 Task: Look for space in Santo Domingo Oeste, Dominican Republic from 5th June, 2023 to 16th June, 2023 for 2 adults in price range Rs.14000 to Rs.18000. Place can be entire place with 1  bedroom having 1 bed and 1 bathroom. Property type can be house, flat, guest house, hotel. Amenities needed are: washing machine. Booking option can be shelf check-in. Required host language is English.
Action: Mouse moved to (578, 92)
Screenshot: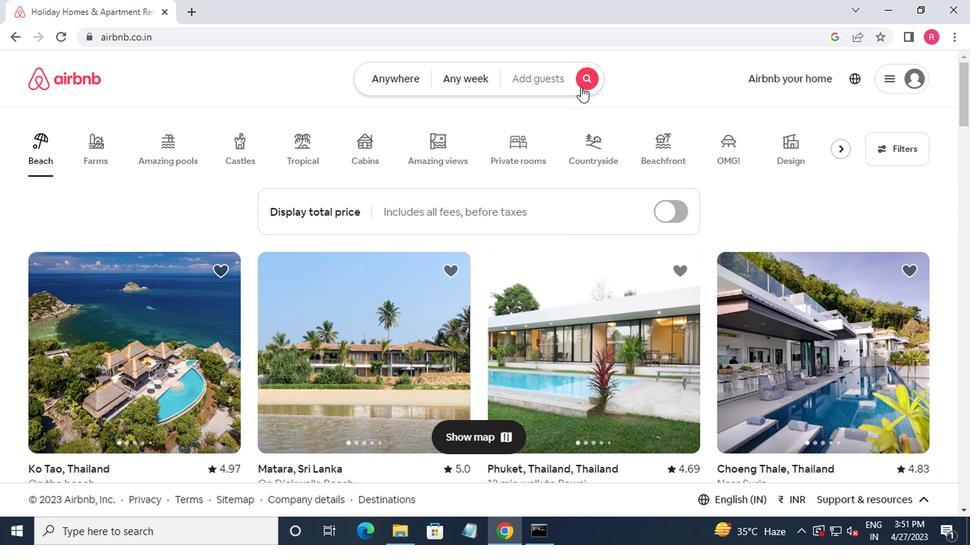 
Action: Mouse pressed left at (578, 92)
Screenshot: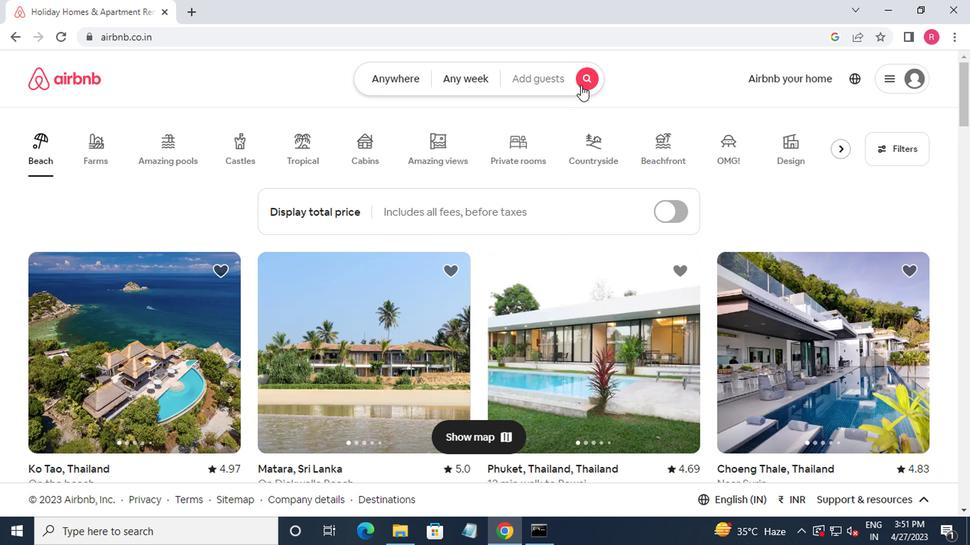 
Action: Mouse moved to (245, 151)
Screenshot: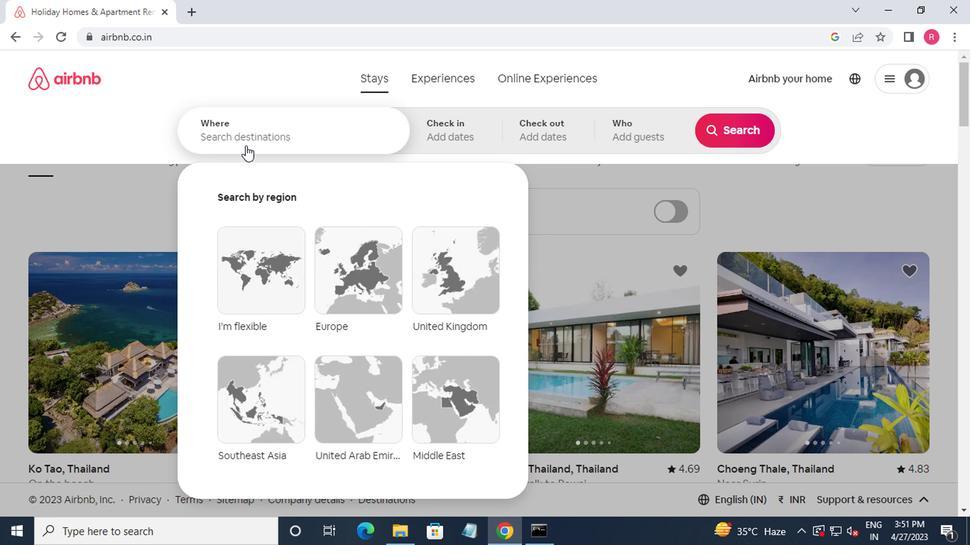 
Action: Mouse pressed left at (245, 151)
Screenshot: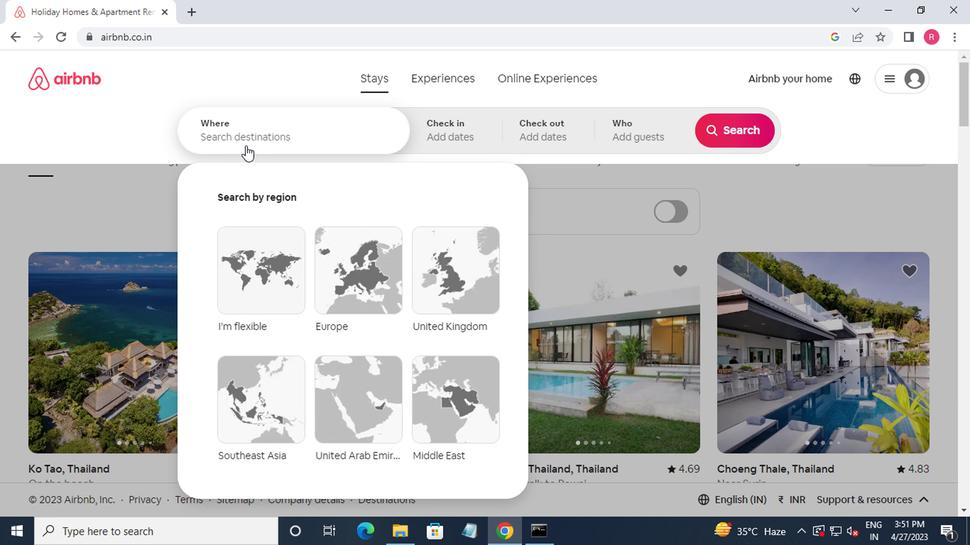 
Action: Mouse moved to (219, 197)
Screenshot: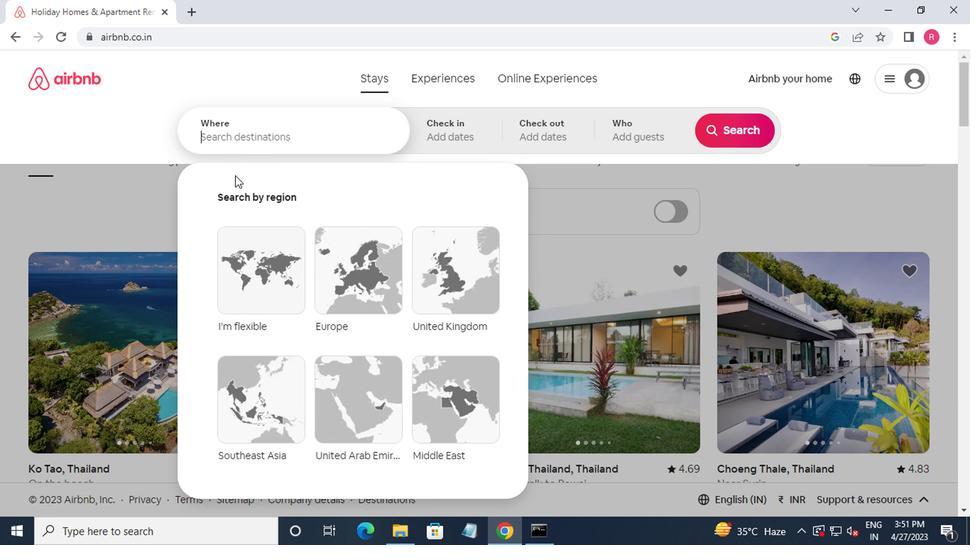 
Action: Key pressed domingo<Key.space>oeste,dominican<Key.space>e<Key.backspace>republic<Key.down><Key.up><Key.enter>
Screenshot: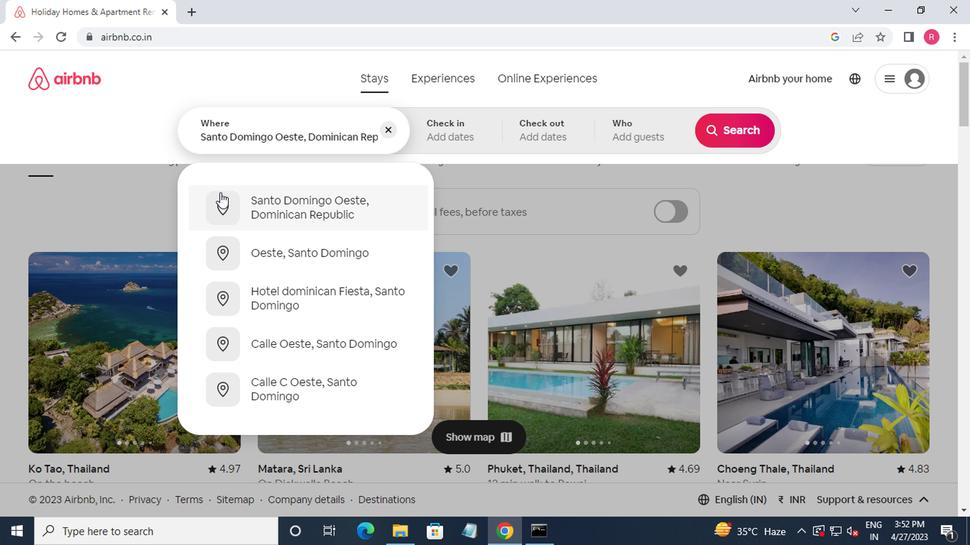 
Action: Mouse moved to (719, 250)
Screenshot: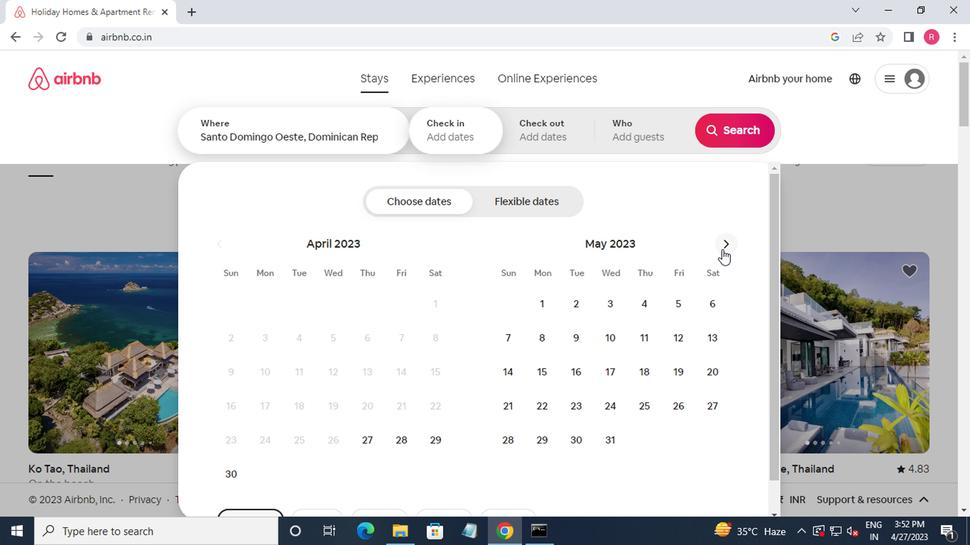 
Action: Mouse pressed left at (719, 250)
Screenshot: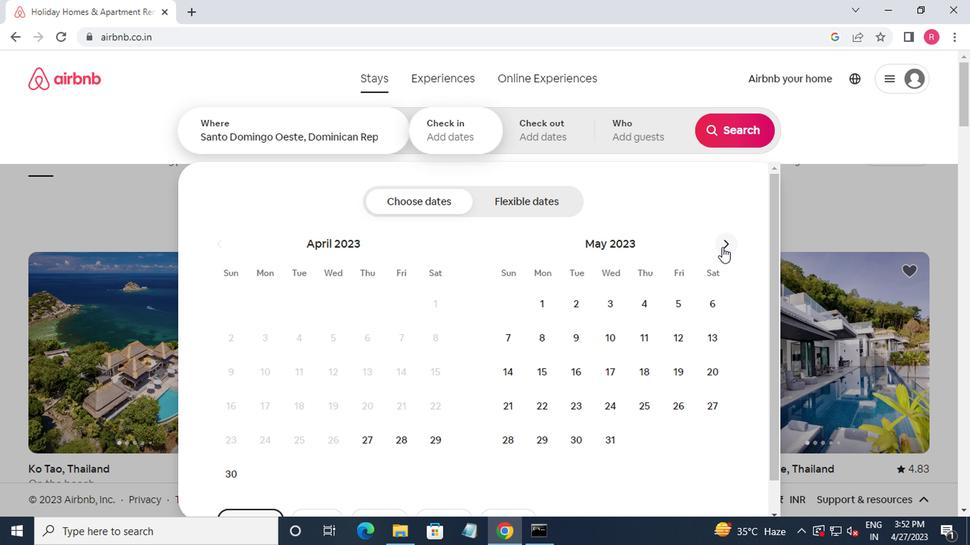
Action: Mouse moved to (536, 343)
Screenshot: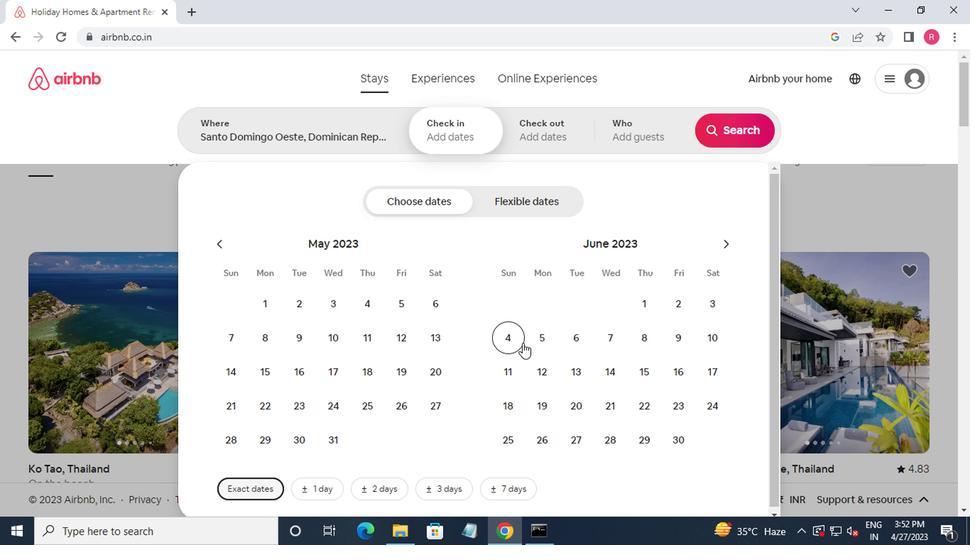 
Action: Mouse pressed left at (536, 343)
Screenshot: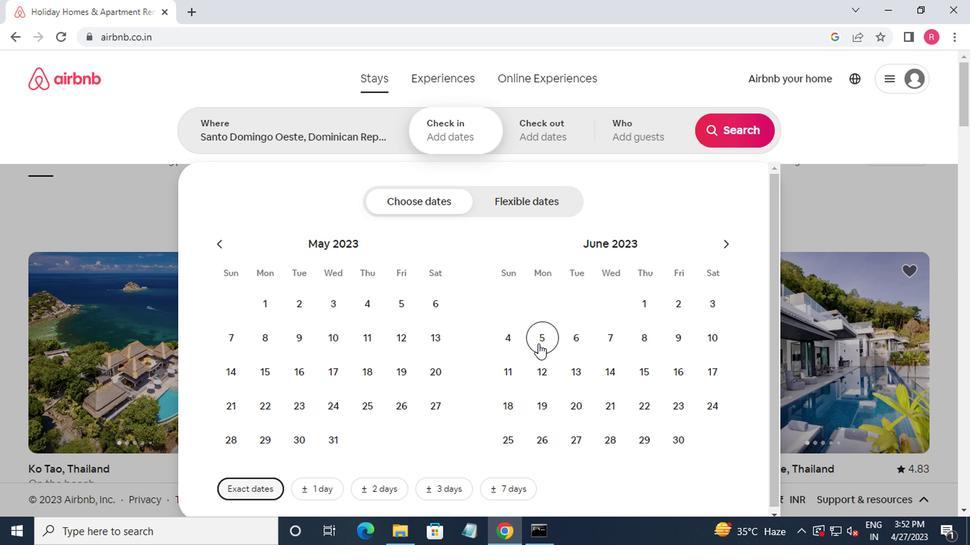 
Action: Mouse moved to (687, 377)
Screenshot: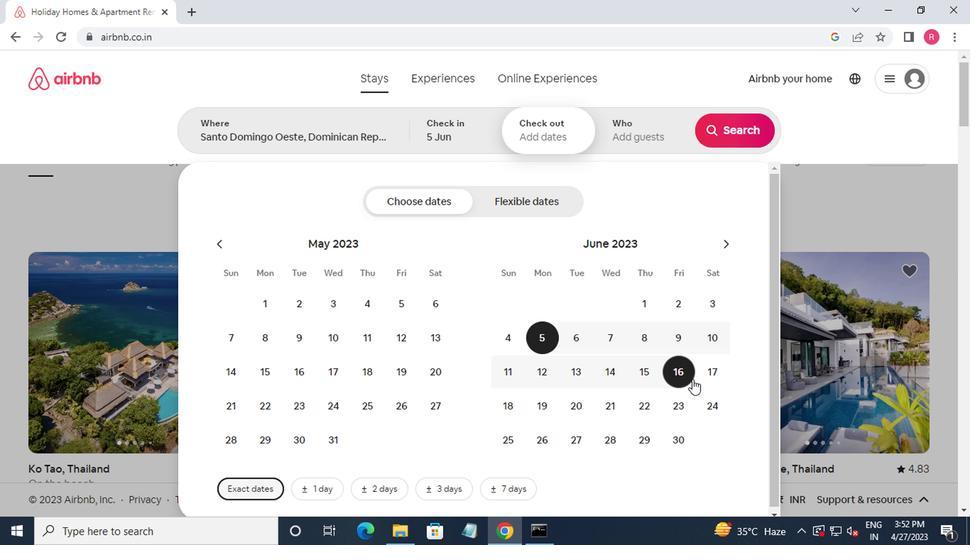 
Action: Mouse pressed left at (687, 377)
Screenshot: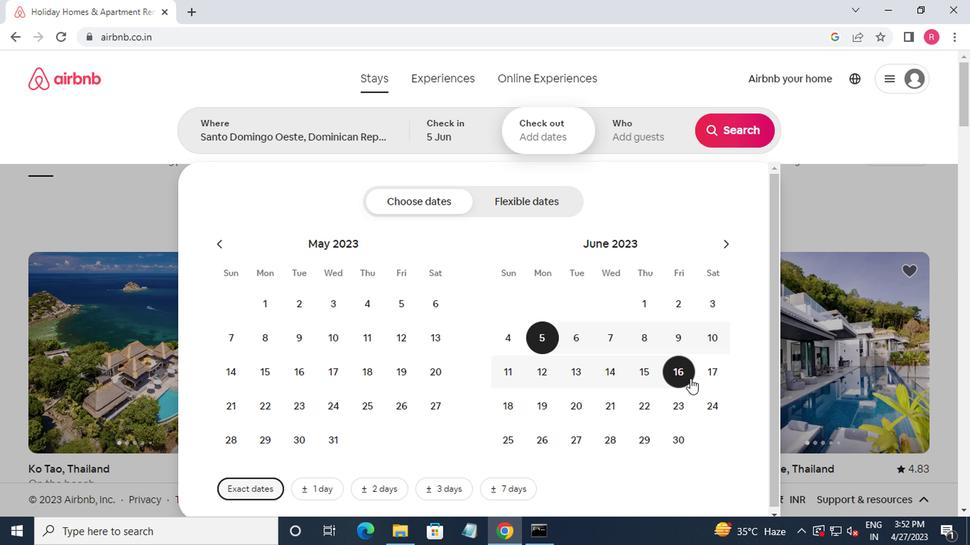 
Action: Mouse moved to (620, 134)
Screenshot: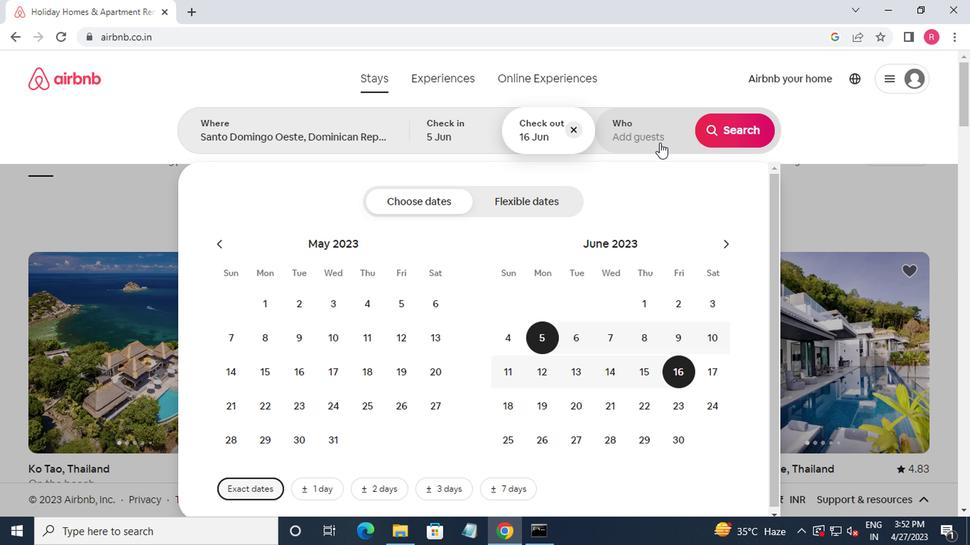 
Action: Mouse pressed left at (620, 134)
Screenshot: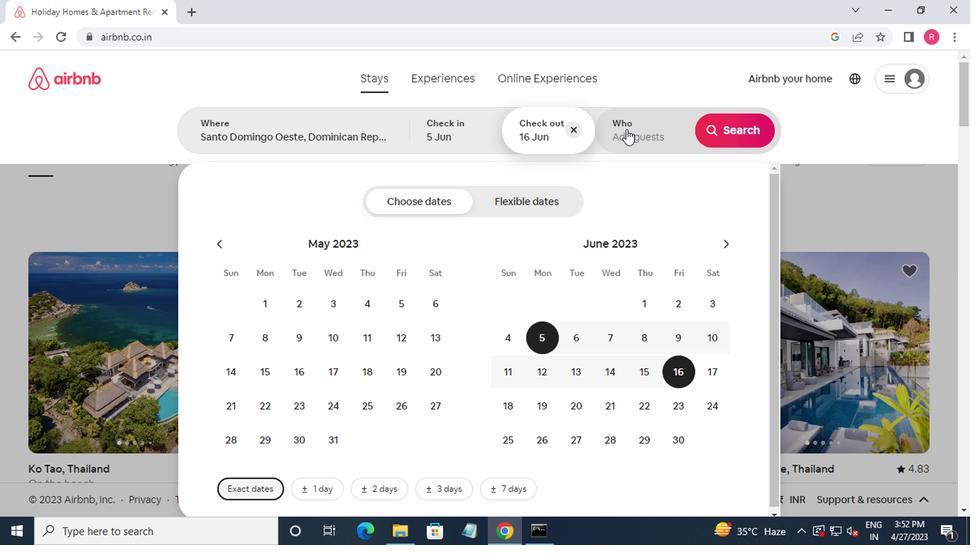 
Action: Mouse moved to (734, 207)
Screenshot: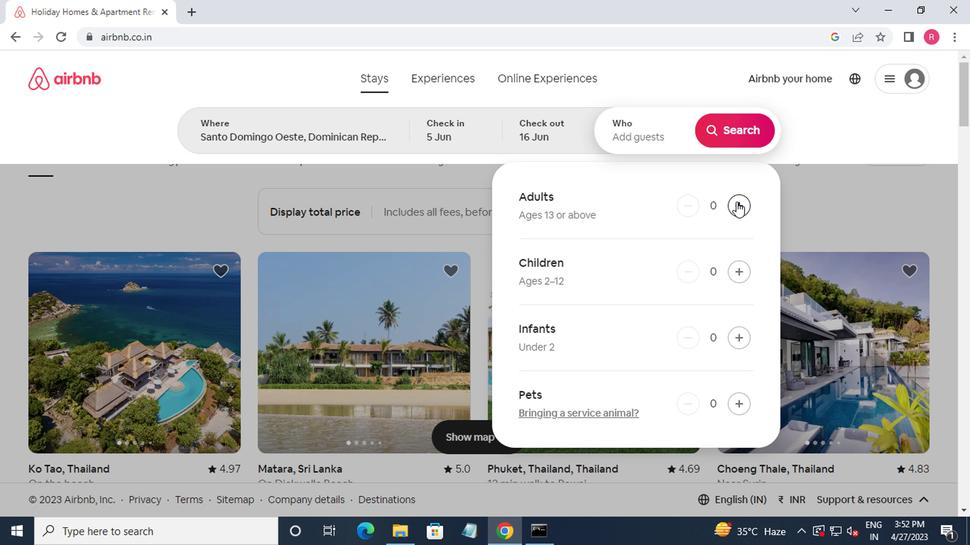 
Action: Mouse pressed left at (734, 207)
Screenshot: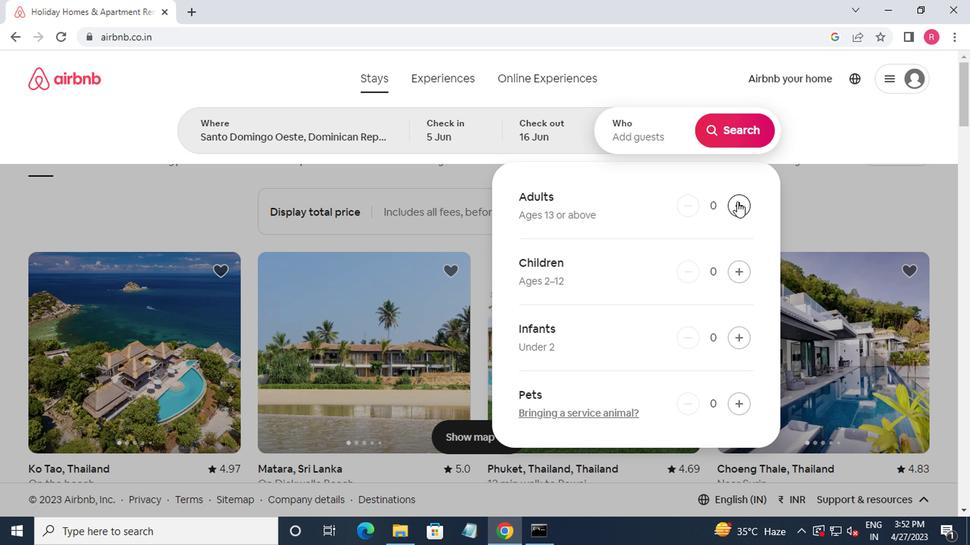 
Action: Mouse moved to (733, 214)
Screenshot: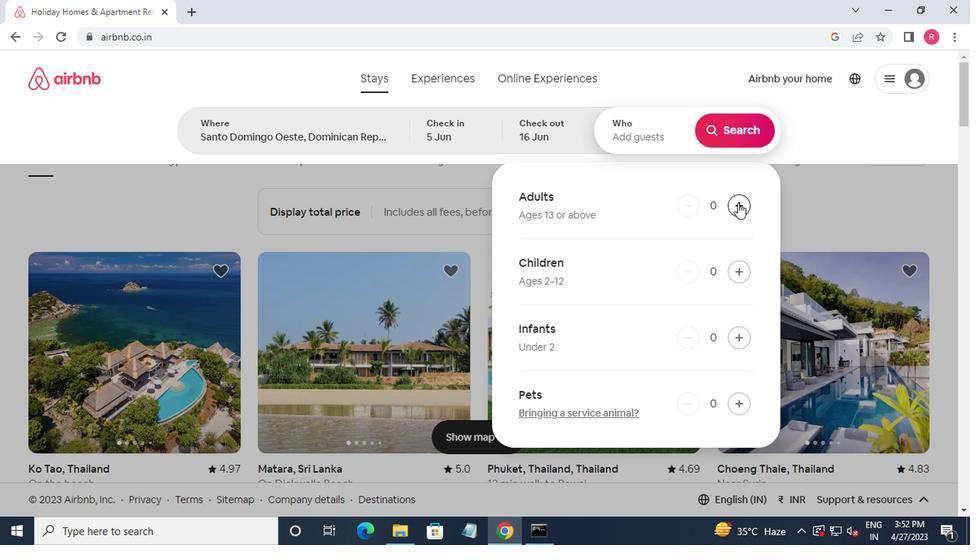 
Action: Mouse pressed left at (733, 214)
Screenshot: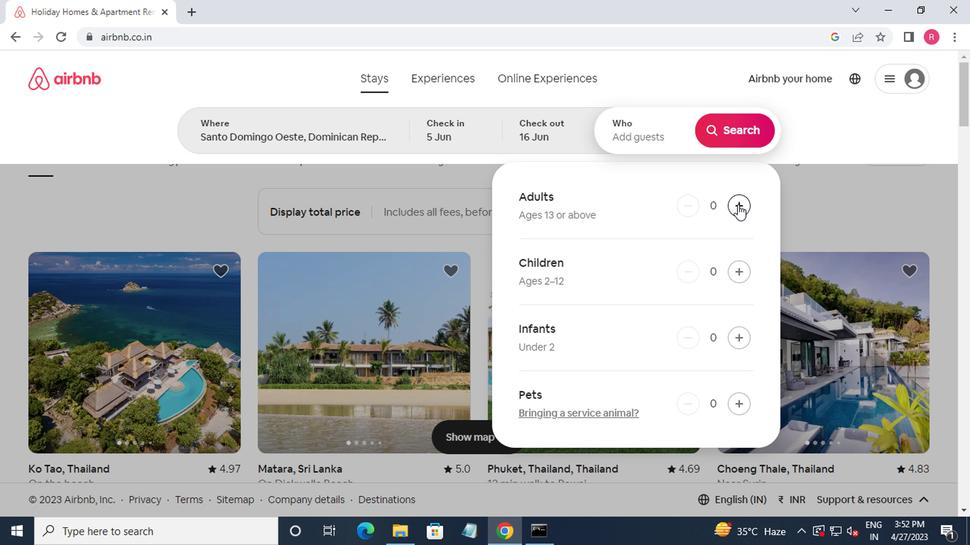 
Action: Mouse moved to (727, 138)
Screenshot: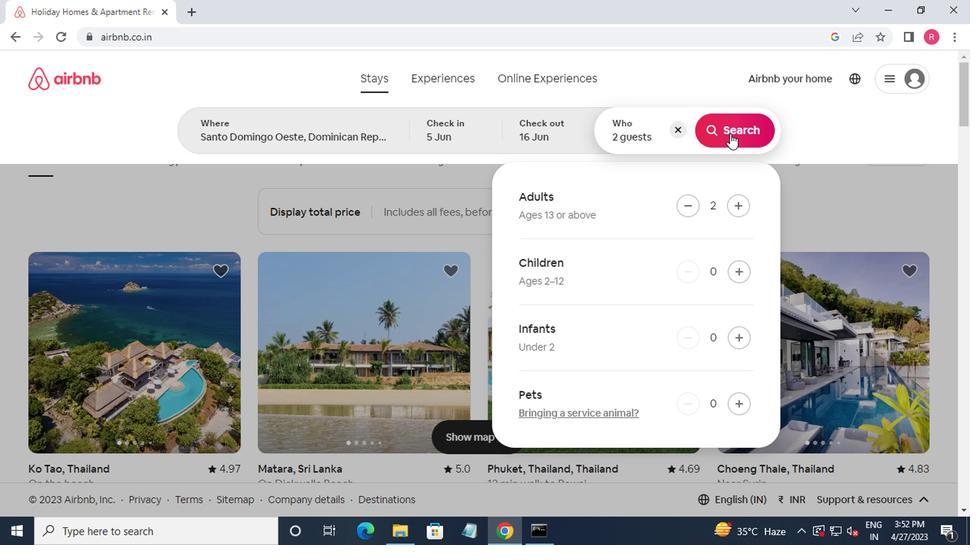 
Action: Mouse pressed left at (727, 138)
Screenshot: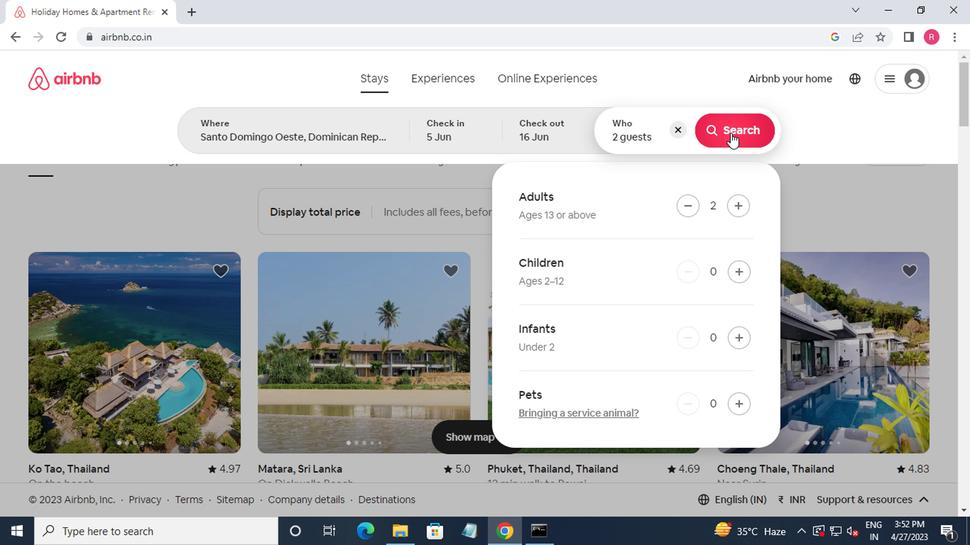
Action: Mouse moved to (900, 144)
Screenshot: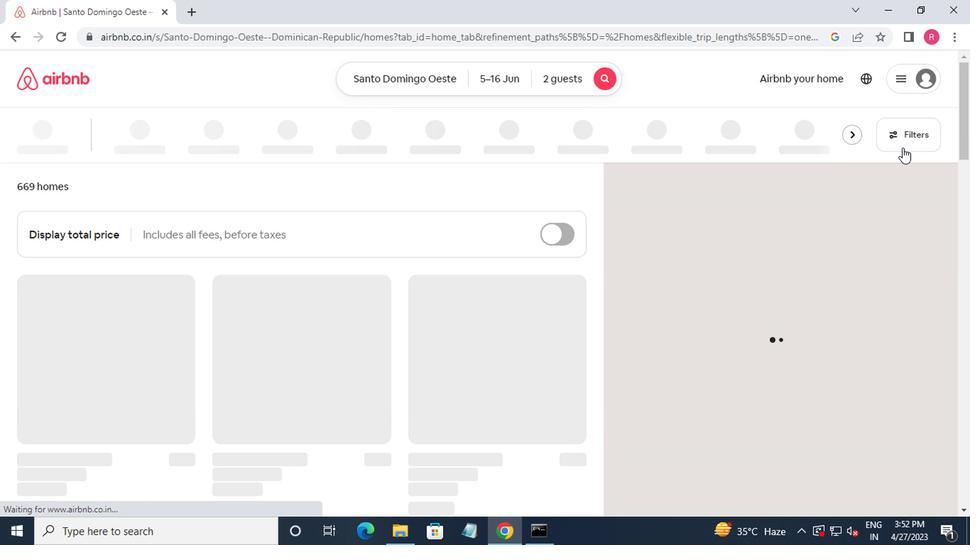 
Action: Mouse pressed left at (900, 144)
Screenshot: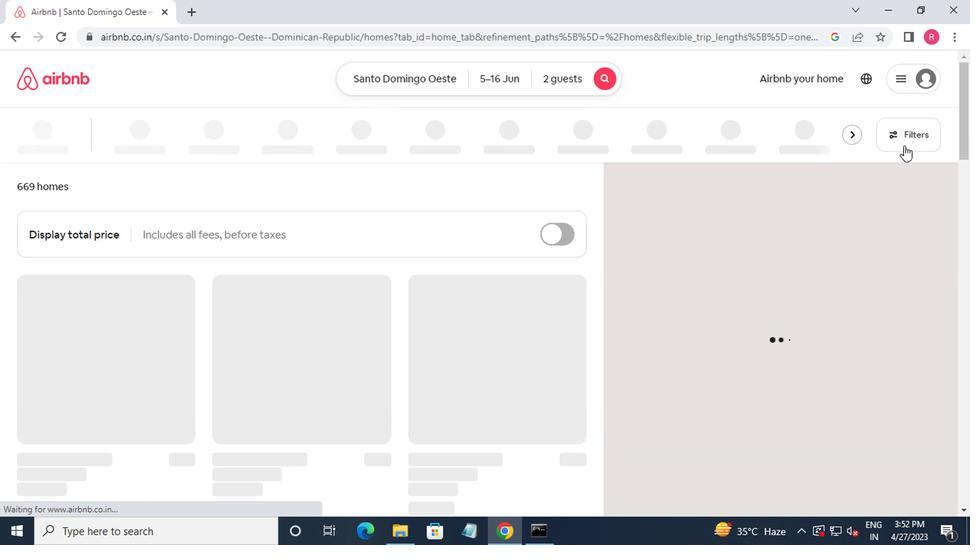 
Action: Mouse moved to (336, 324)
Screenshot: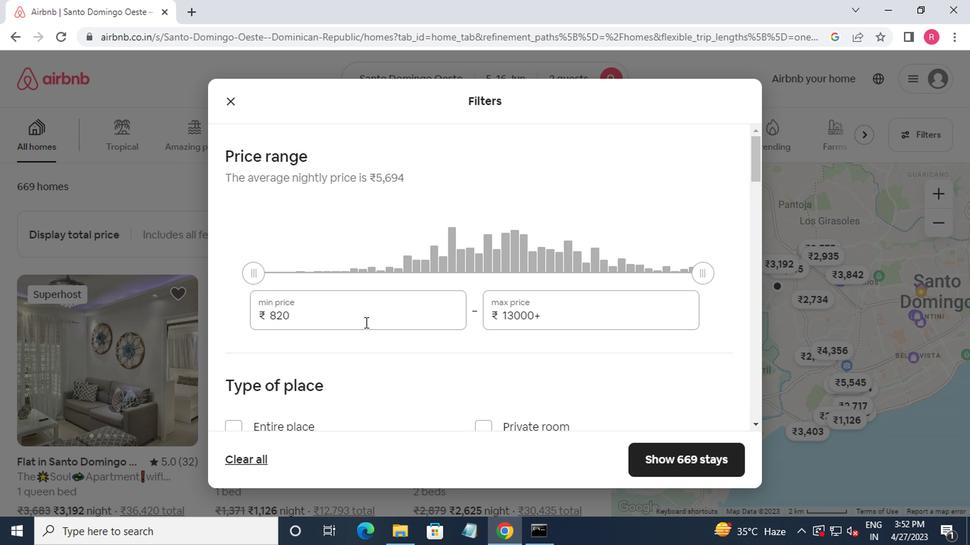 
Action: Mouse pressed left at (336, 324)
Screenshot: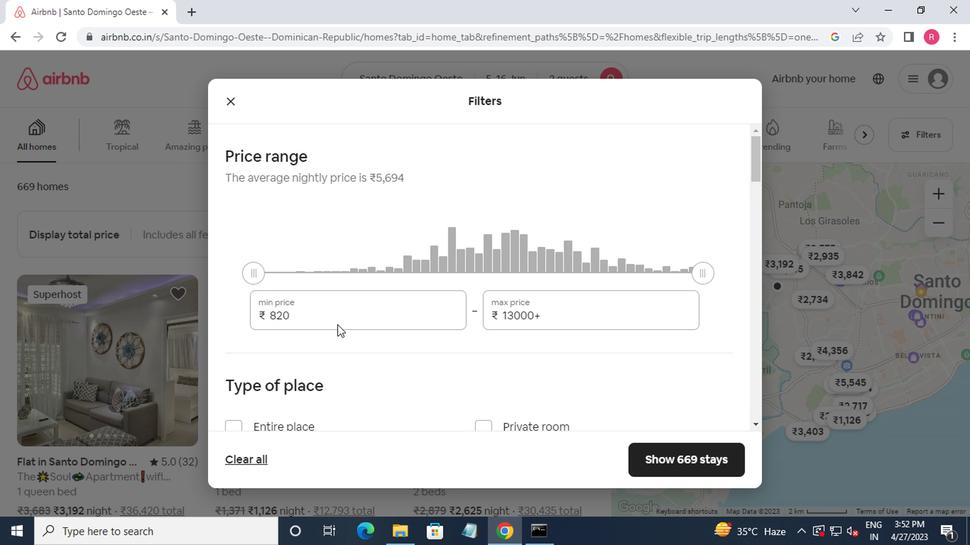 
Action: Key pressed <Key.backspace><Key.backspace><Key.backspace><Key.backspace>14000<Key.tab>18000
Screenshot: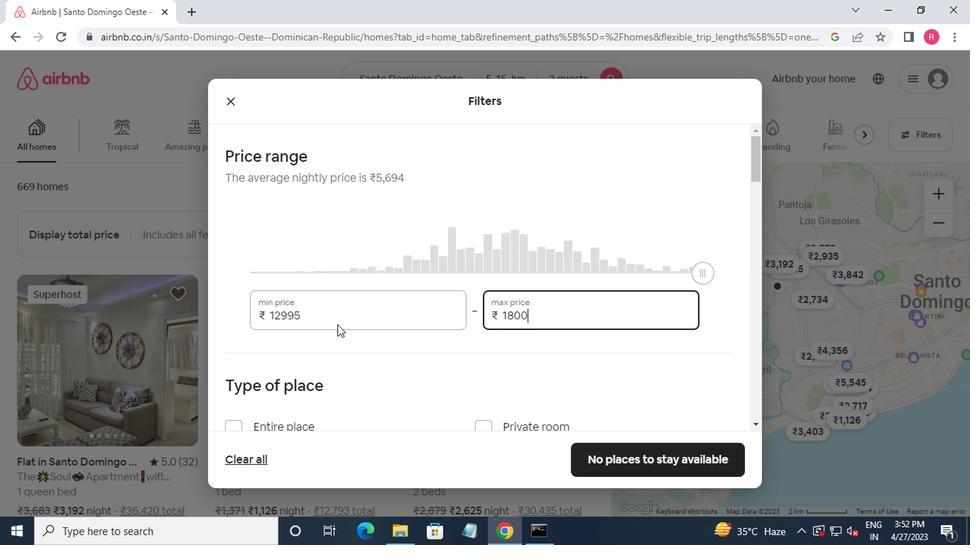 
Action: Mouse moved to (296, 343)
Screenshot: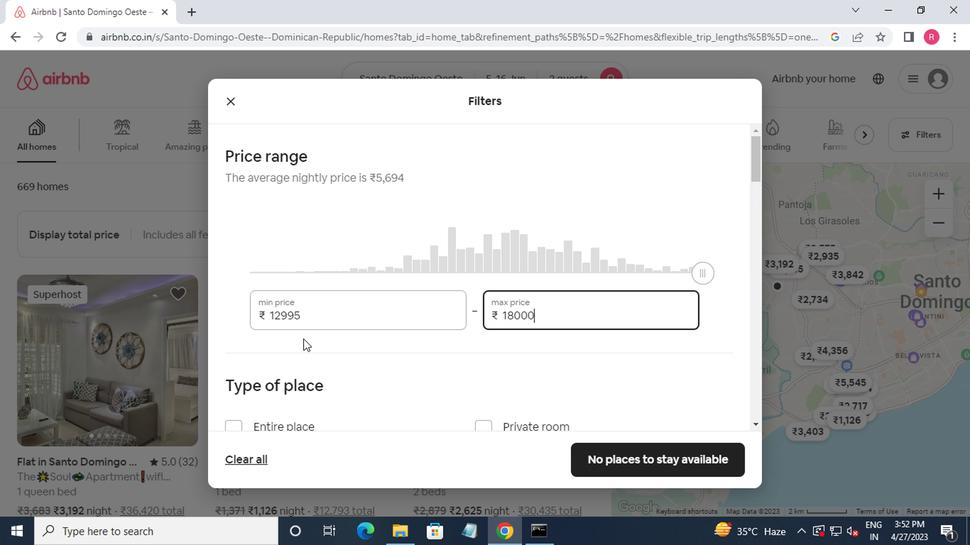 
Action: Mouse scrolled (296, 342) with delta (0, -1)
Screenshot: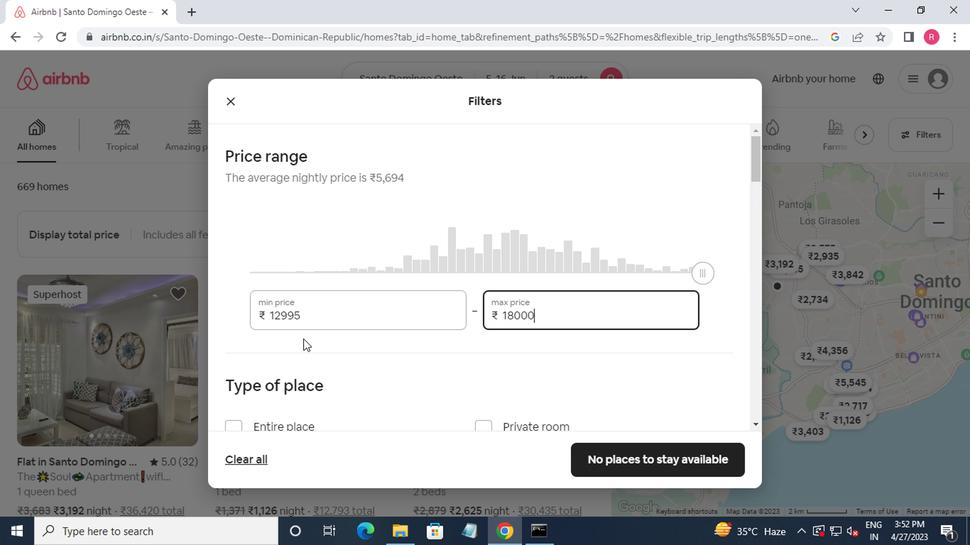 
Action: Mouse moved to (291, 360)
Screenshot: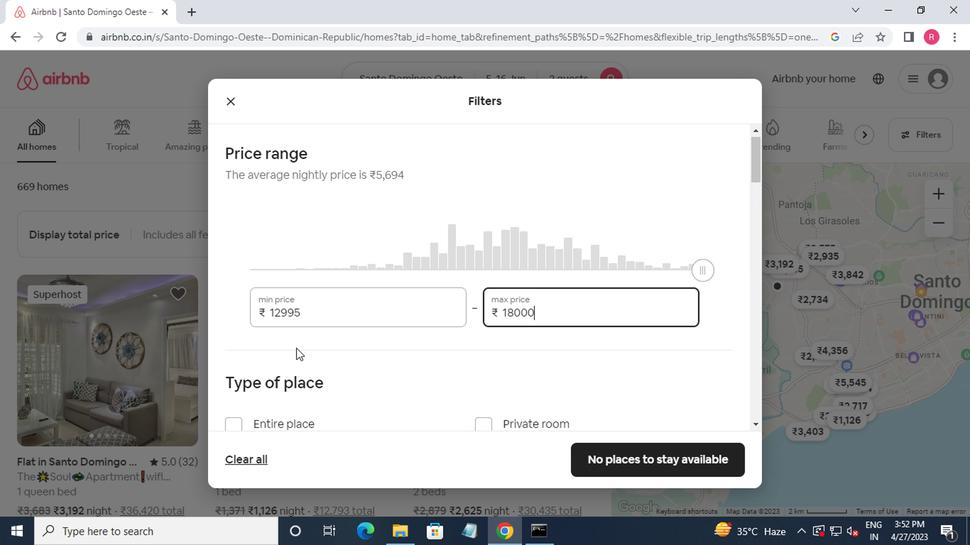 
Action: Mouse scrolled (291, 359) with delta (0, -1)
Screenshot: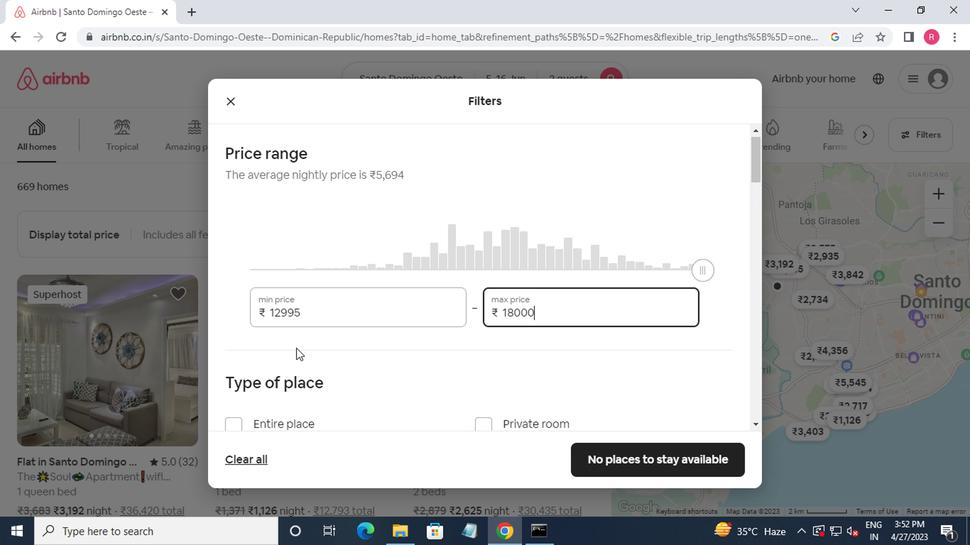 
Action: Mouse moved to (238, 285)
Screenshot: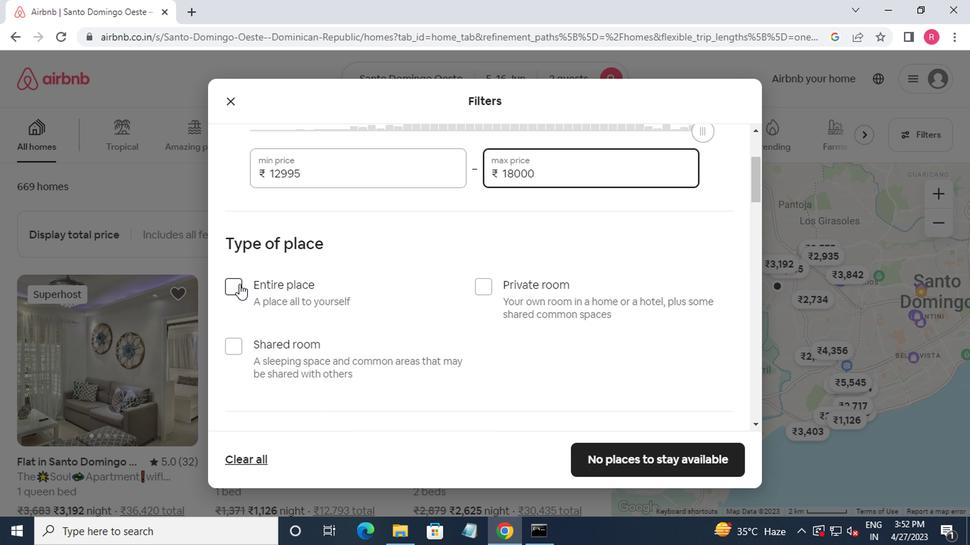 
Action: Mouse pressed left at (238, 285)
Screenshot: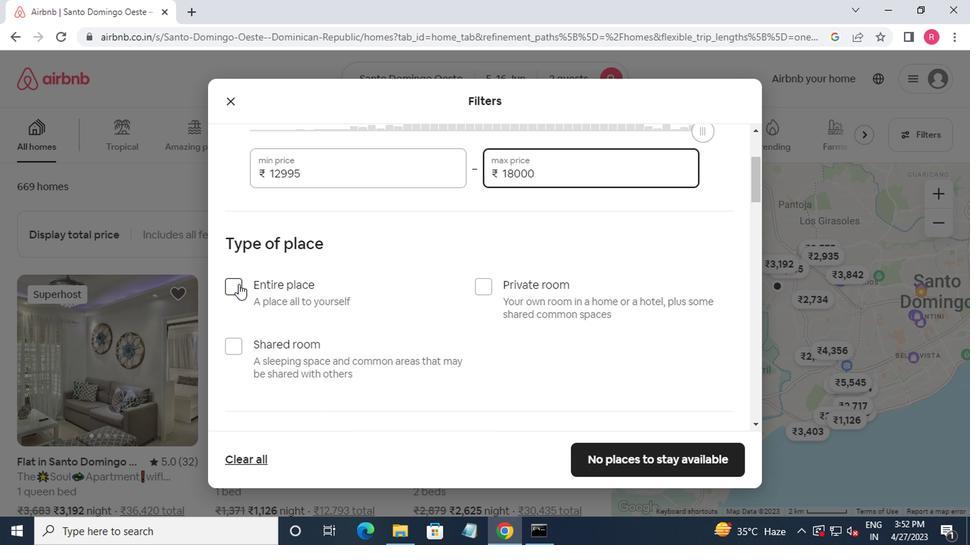
Action: Mouse moved to (272, 318)
Screenshot: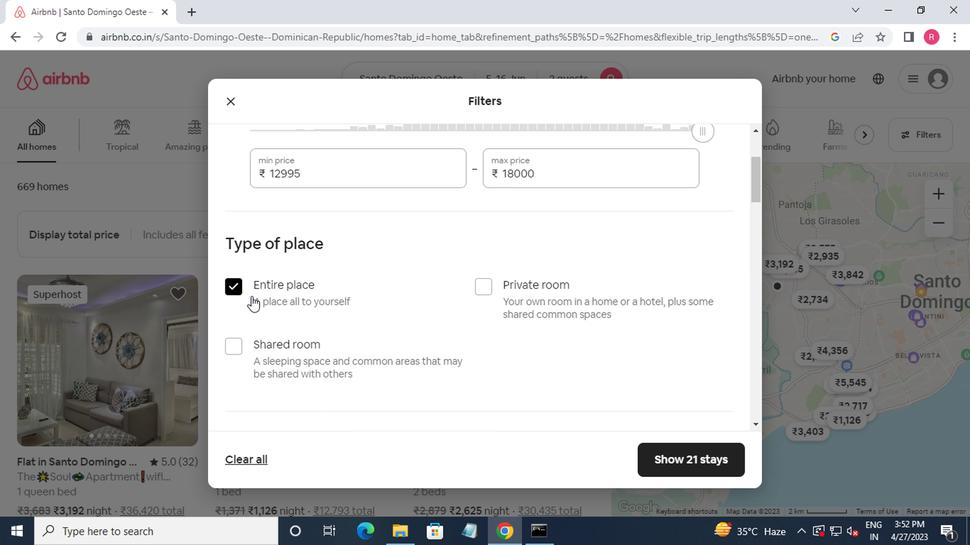
Action: Mouse scrolled (272, 318) with delta (0, 0)
Screenshot: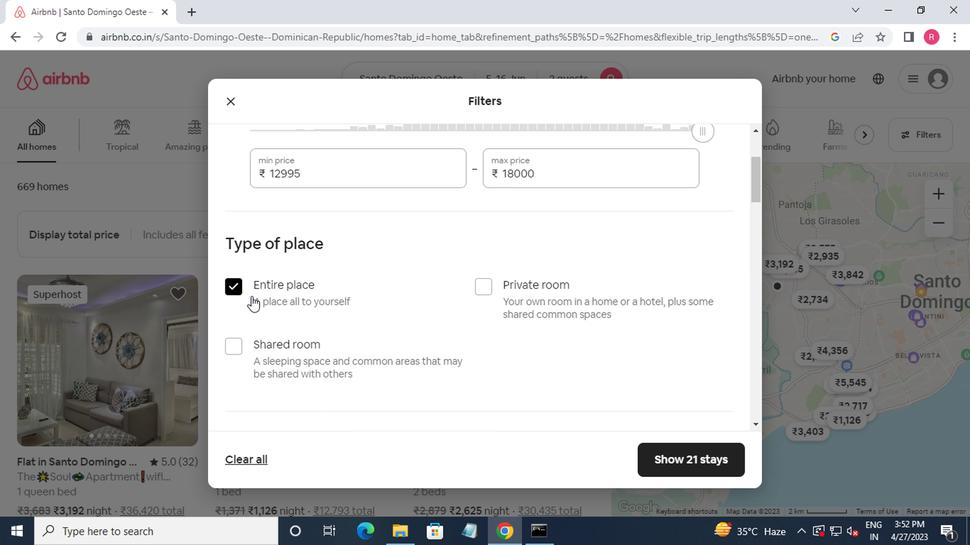 
Action: Mouse moved to (307, 339)
Screenshot: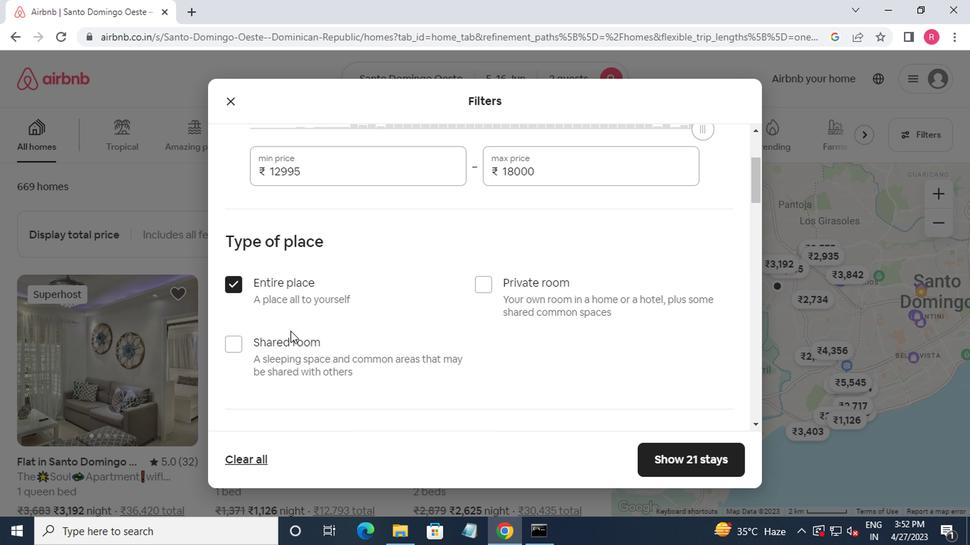 
Action: Mouse scrolled (307, 338) with delta (0, -1)
Screenshot: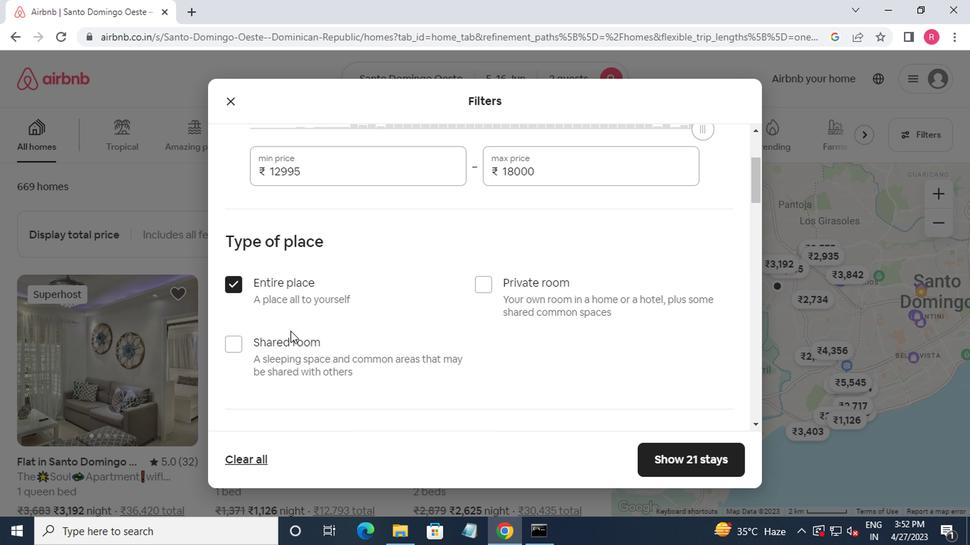 
Action: Mouse moved to (309, 339)
Screenshot: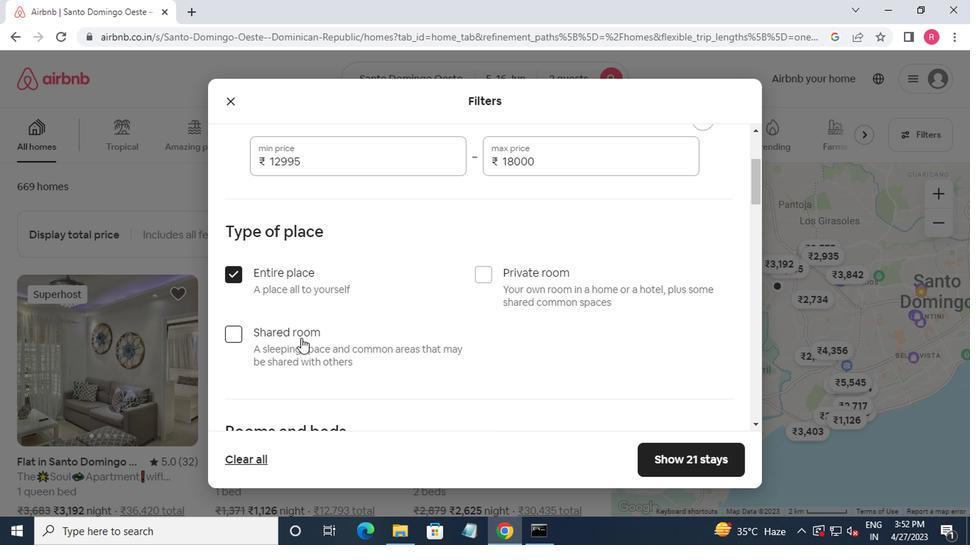 
Action: Mouse scrolled (309, 338) with delta (0, -1)
Screenshot: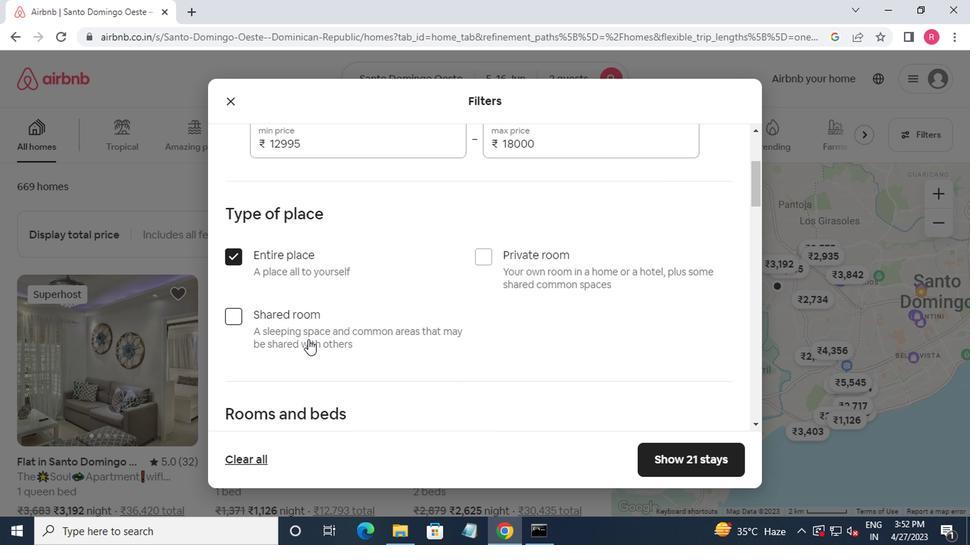 
Action: Mouse moved to (301, 308)
Screenshot: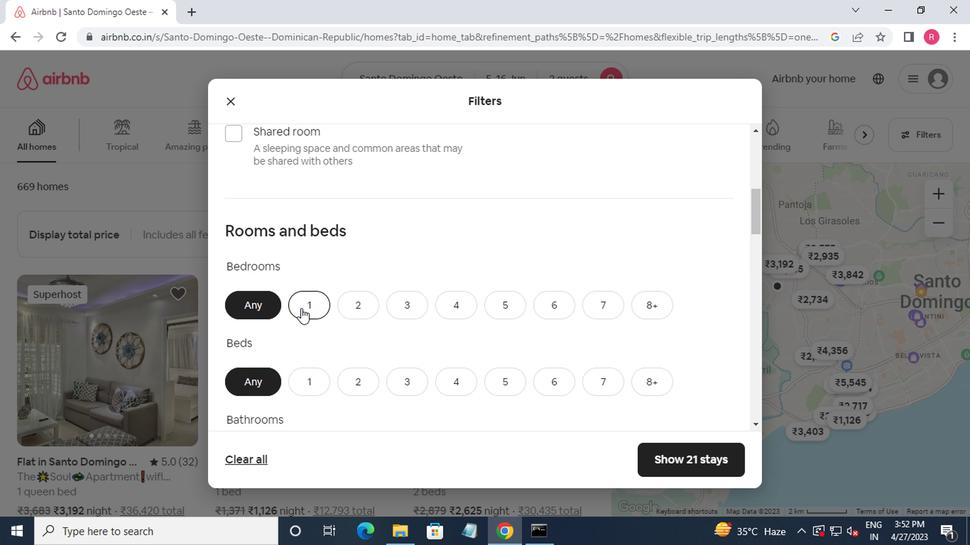 
Action: Mouse pressed left at (301, 308)
Screenshot: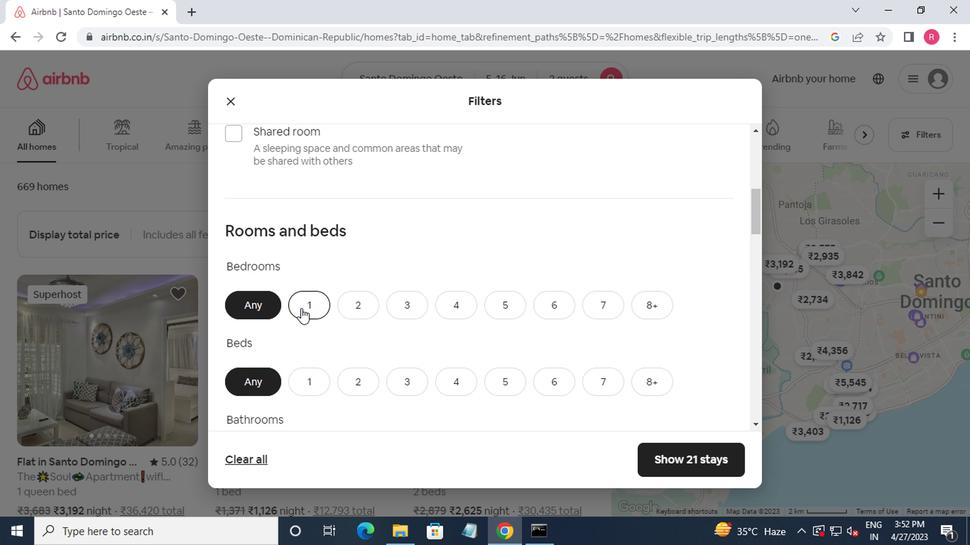 
Action: Mouse moved to (309, 371)
Screenshot: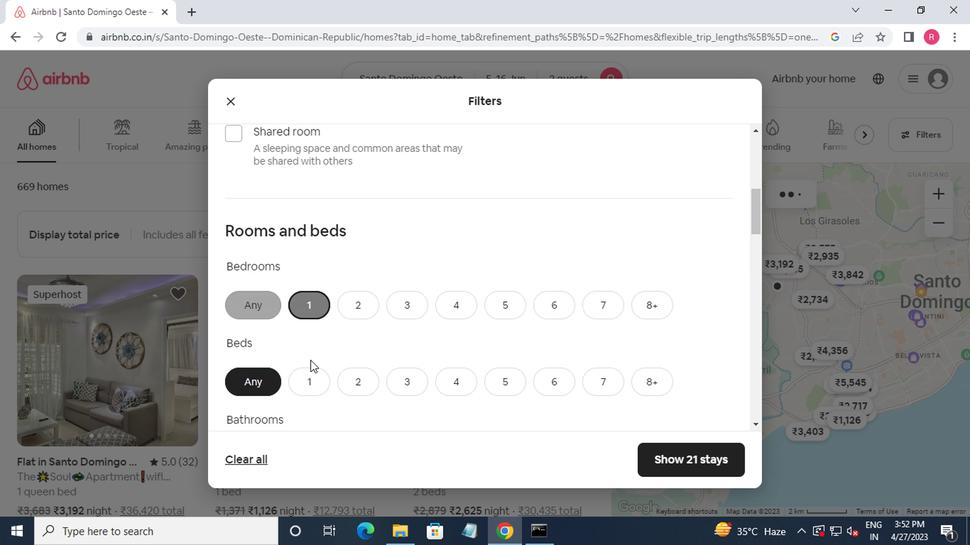 
Action: Mouse pressed left at (309, 371)
Screenshot: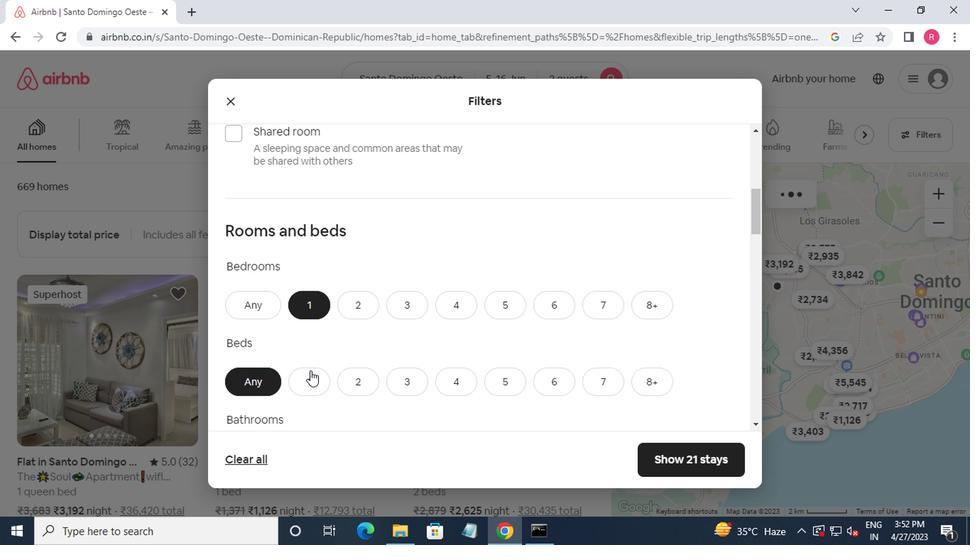 
Action: Mouse moved to (325, 387)
Screenshot: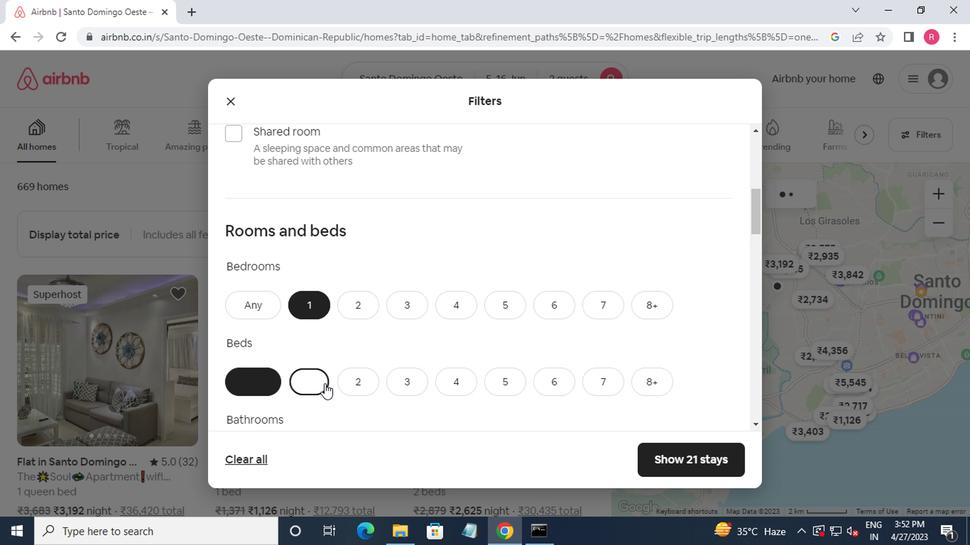 
Action: Mouse scrolled (325, 387) with delta (0, 0)
Screenshot: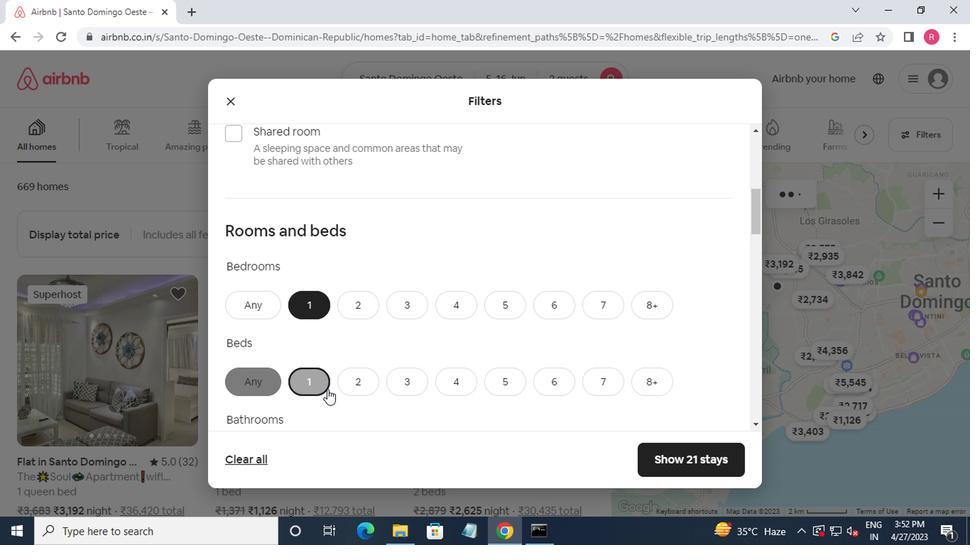 
Action: Mouse scrolled (325, 387) with delta (0, 0)
Screenshot: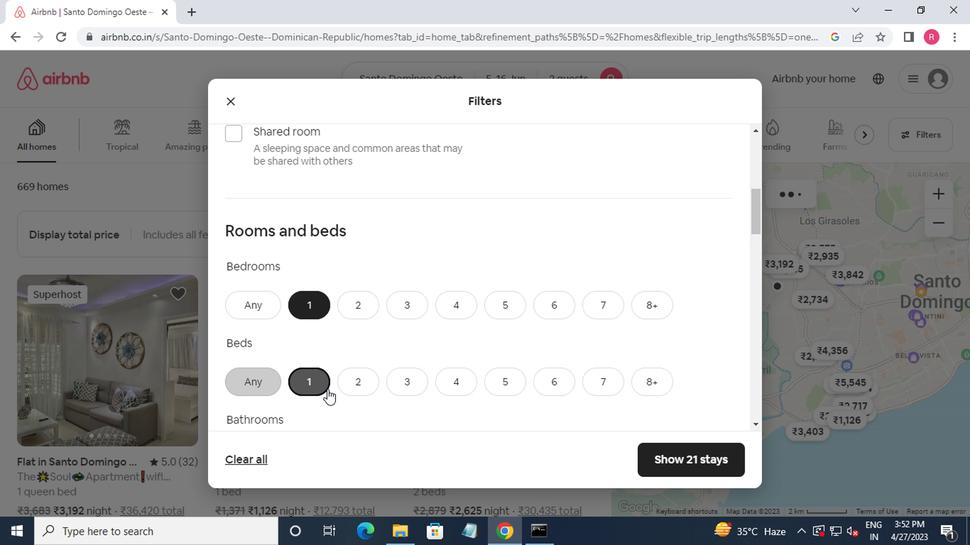 
Action: Mouse moved to (297, 318)
Screenshot: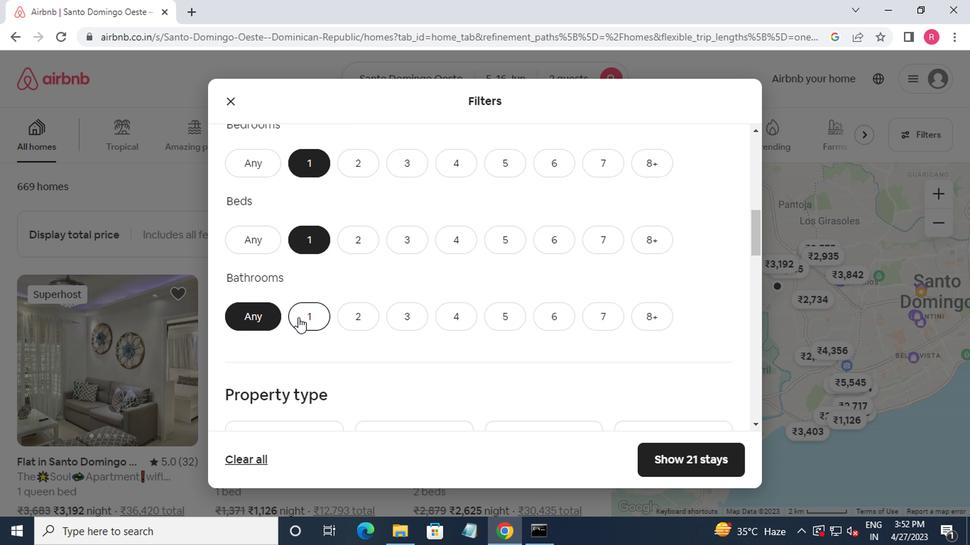 
Action: Mouse pressed left at (297, 318)
Screenshot: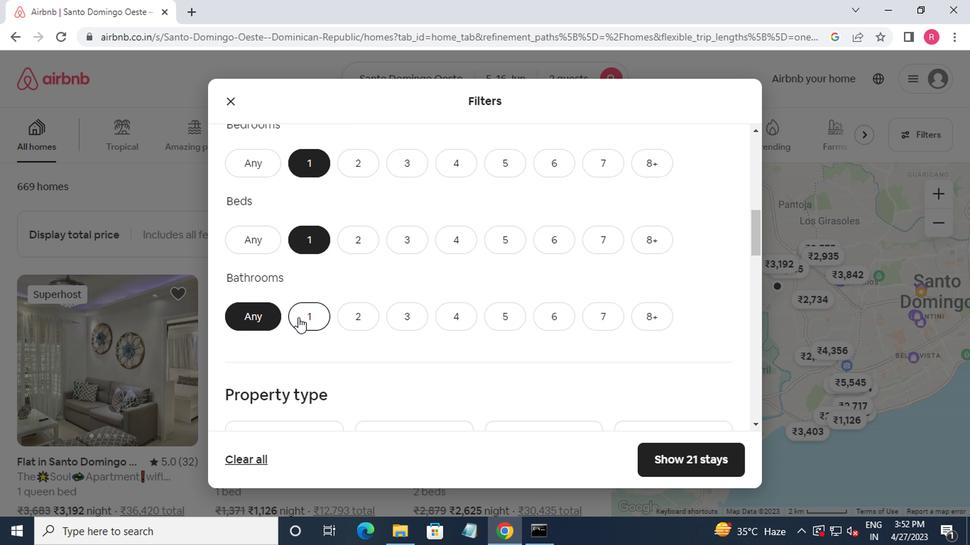 
Action: Mouse moved to (303, 322)
Screenshot: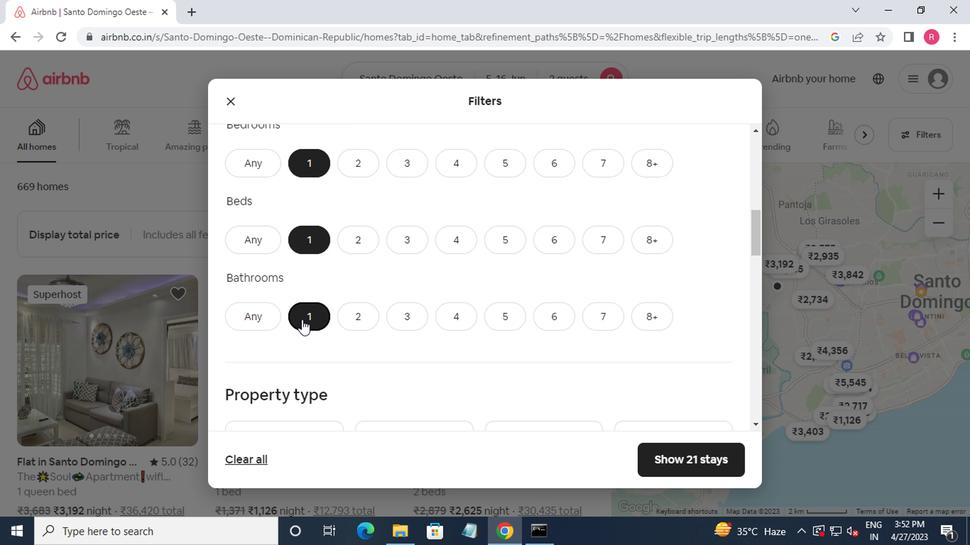 
Action: Mouse scrolled (303, 321) with delta (0, -1)
Screenshot: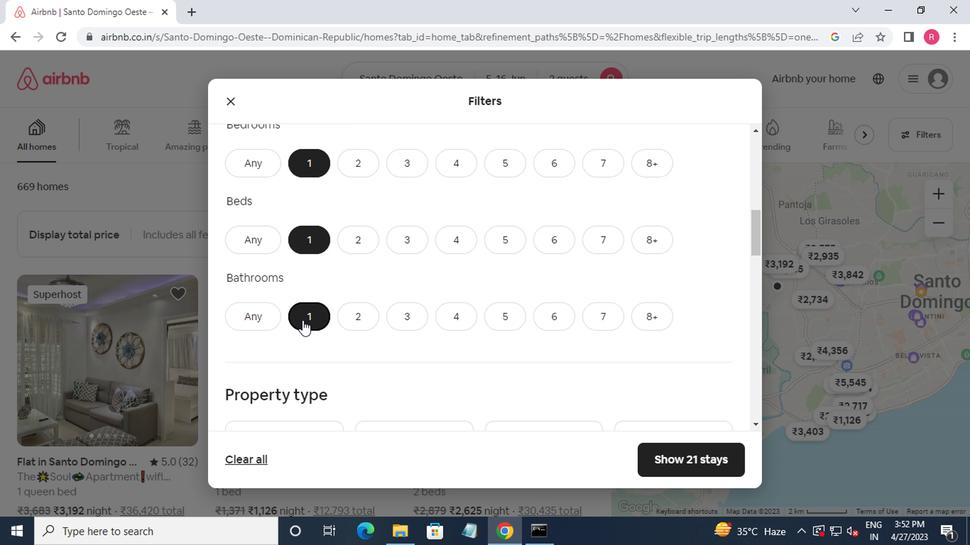 
Action: Mouse scrolled (303, 321) with delta (0, -1)
Screenshot: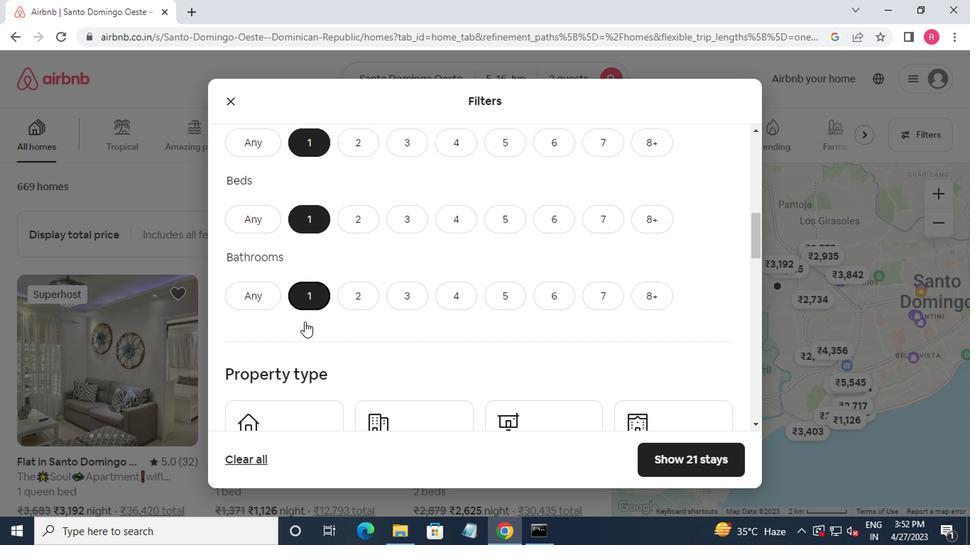 
Action: Mouse moved to (305, 334)
Screenshot: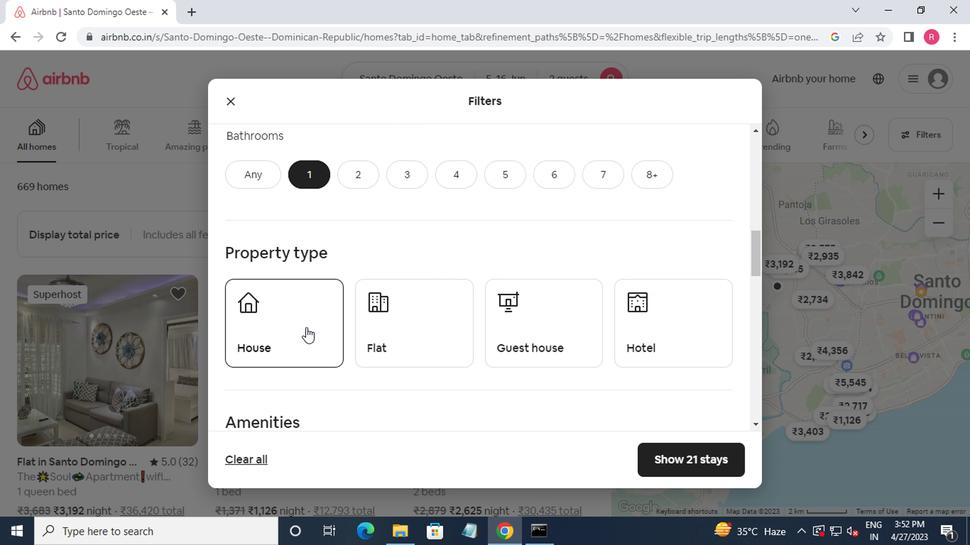 
Action: Mouse scrolled (305, 334) with delta (0, 0)
Screenshot: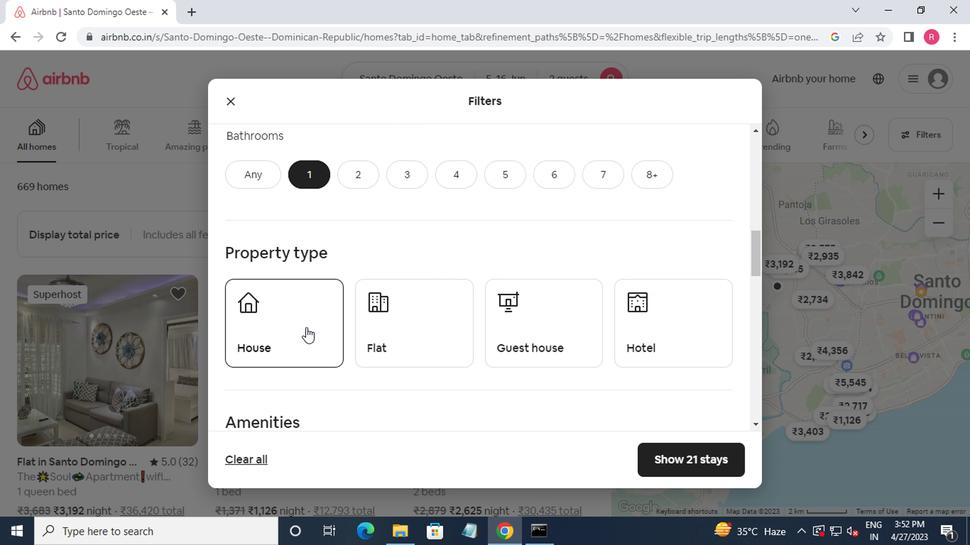 
Action: Mouse moved to (298, 284)
Screenshot: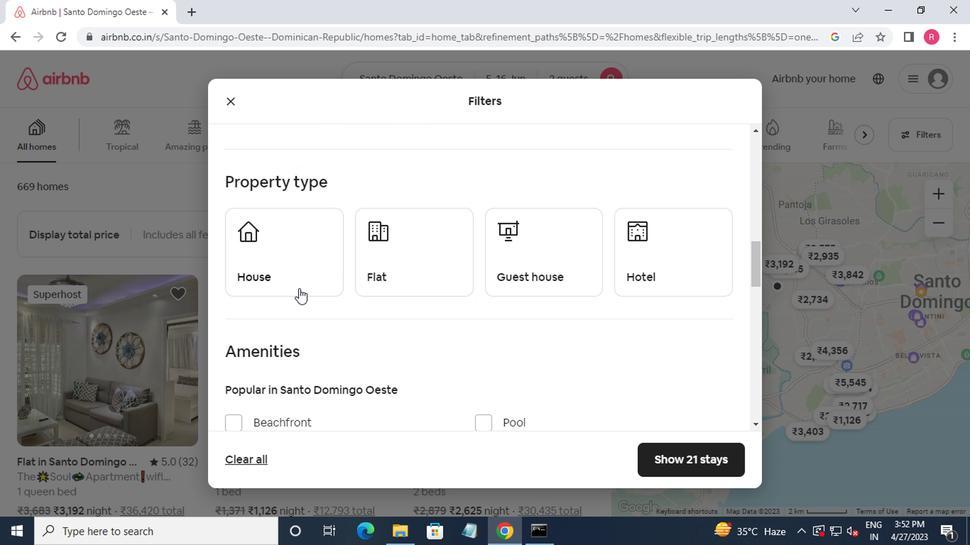 
Action: Mouse pressed left at (298, 284)
Screenshot: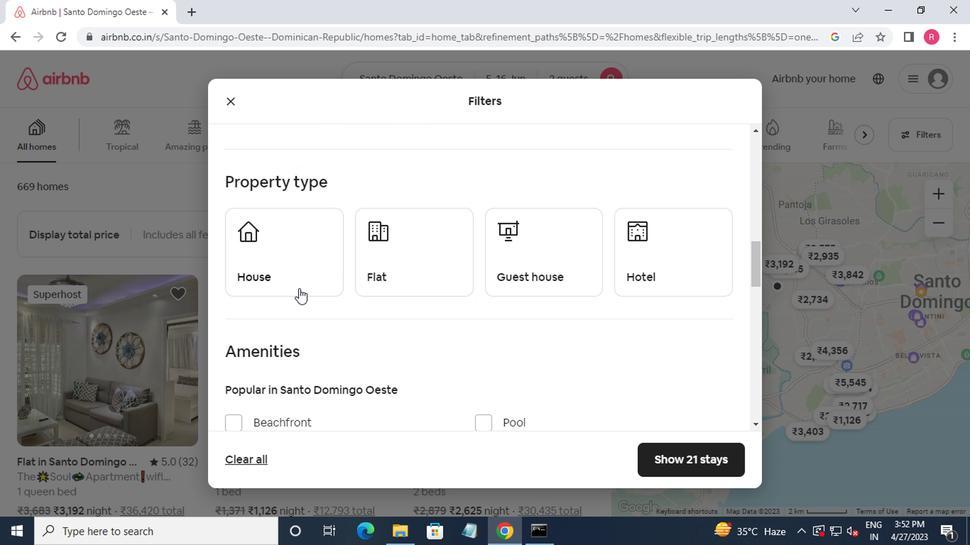 
Action: Mouse moved to (401, 283)
Screenshot: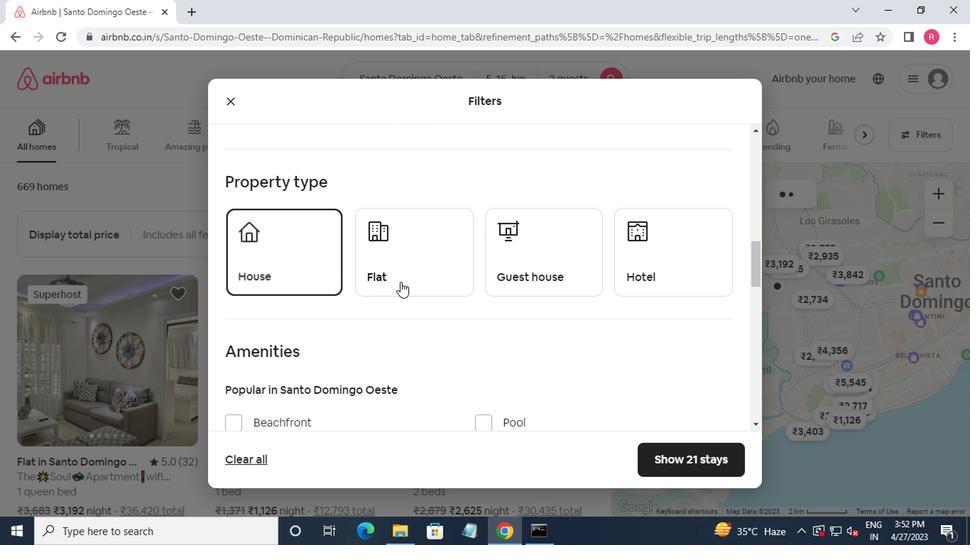 
Action: Mouse pressed left at (401, 283)
Screenshot: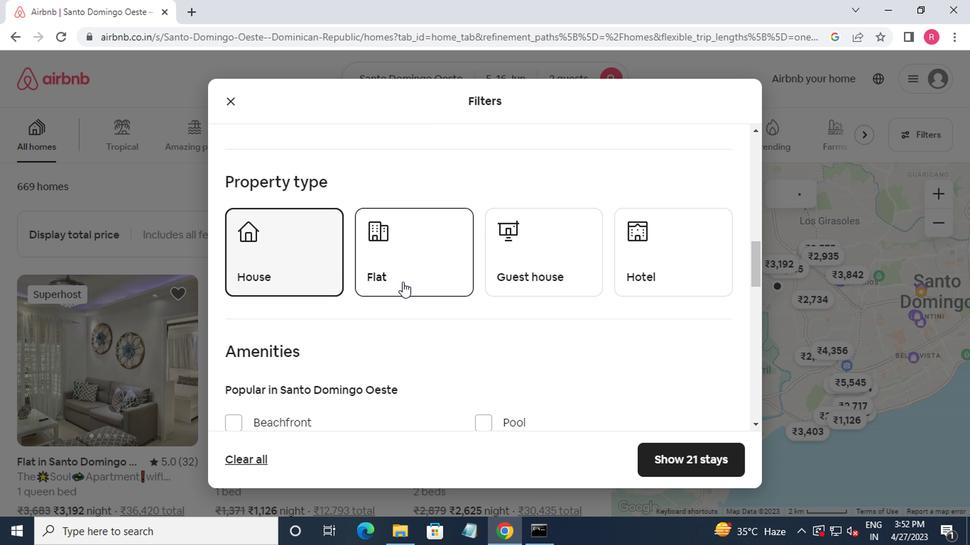 
Action: Mouse moved to (532, 273)
Screenshot: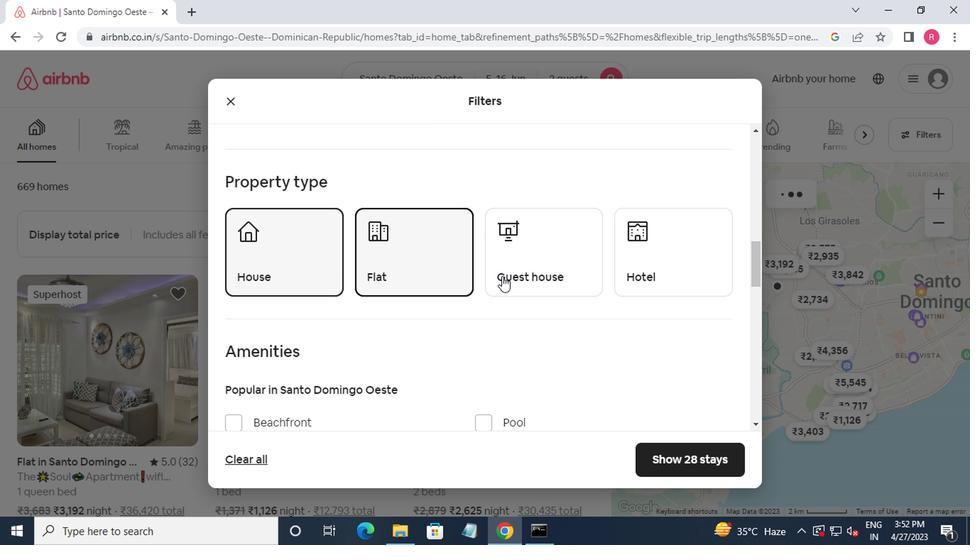 
Action: Mouse pressed left at (532, 273)
Screenshot: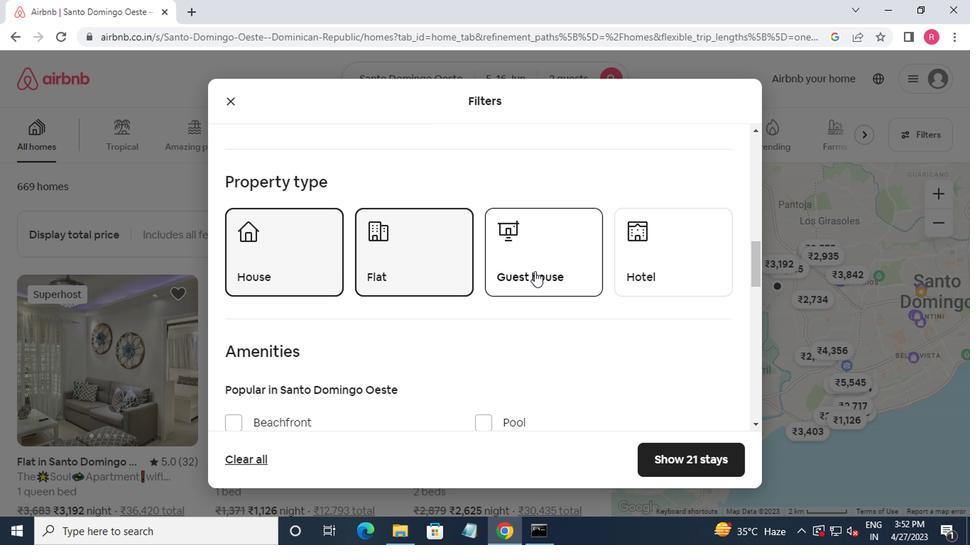 
Action: Mouse moved to (635, 273)
Screenshot: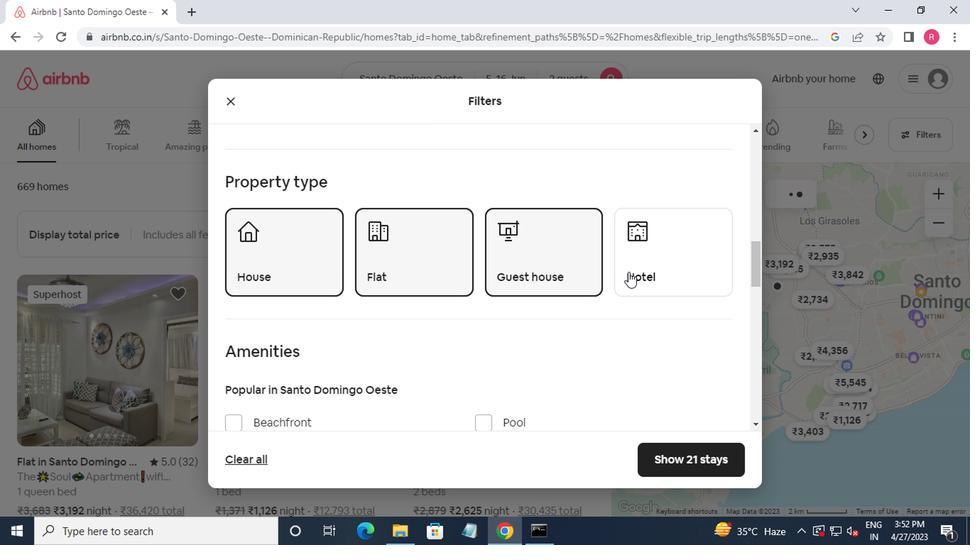 
Action: Mouse pressed left at (635, 273)
Screenshot: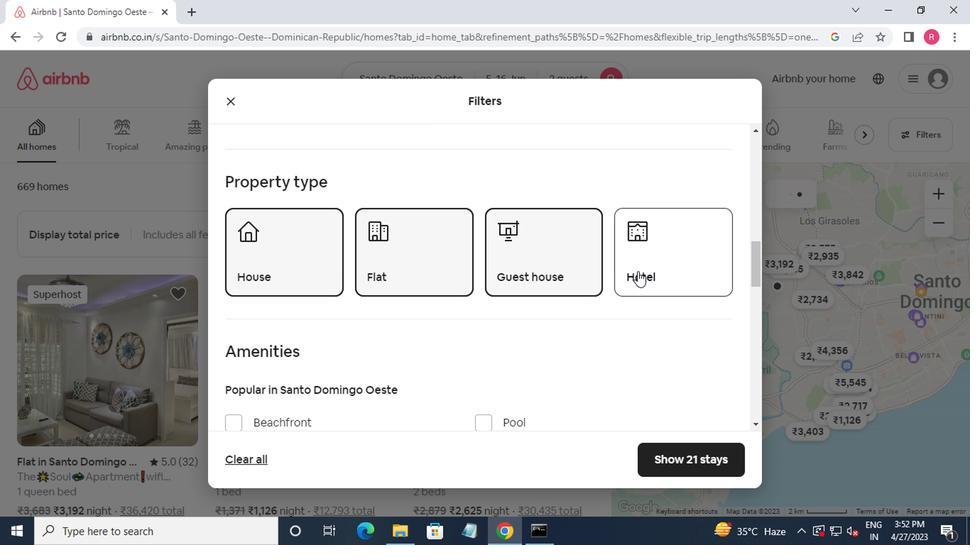 
Action: Mouse moved to (646, 275)
Screenshot: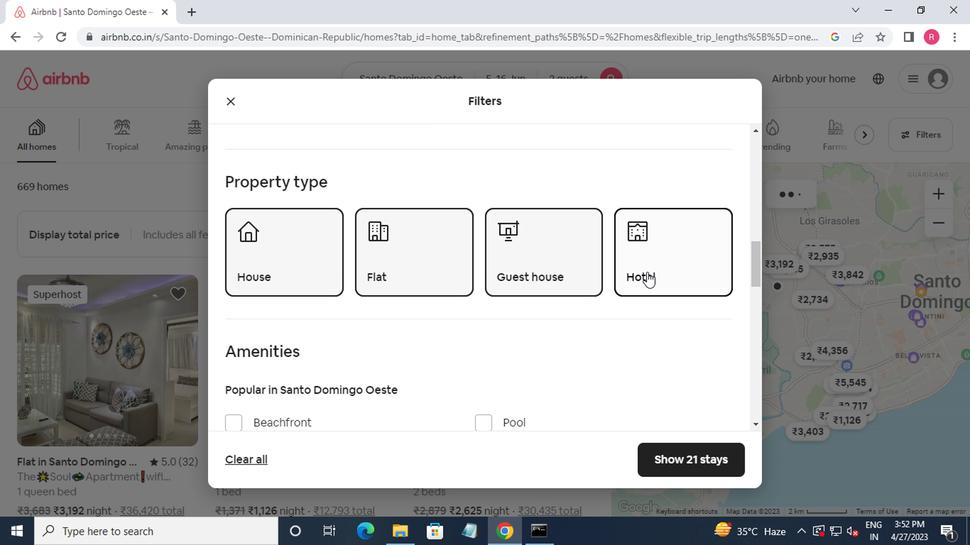
Action: Mouse scrolled (646, 275) with delta (0, 0)
Screenshot: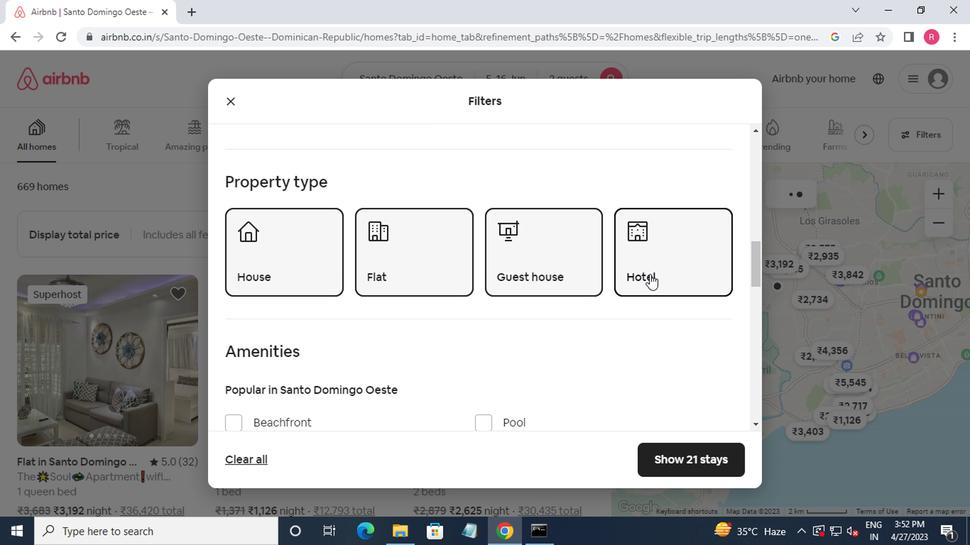
Action: Mouse scrolled (646, 275) with delta (0, 0)
Screenshot: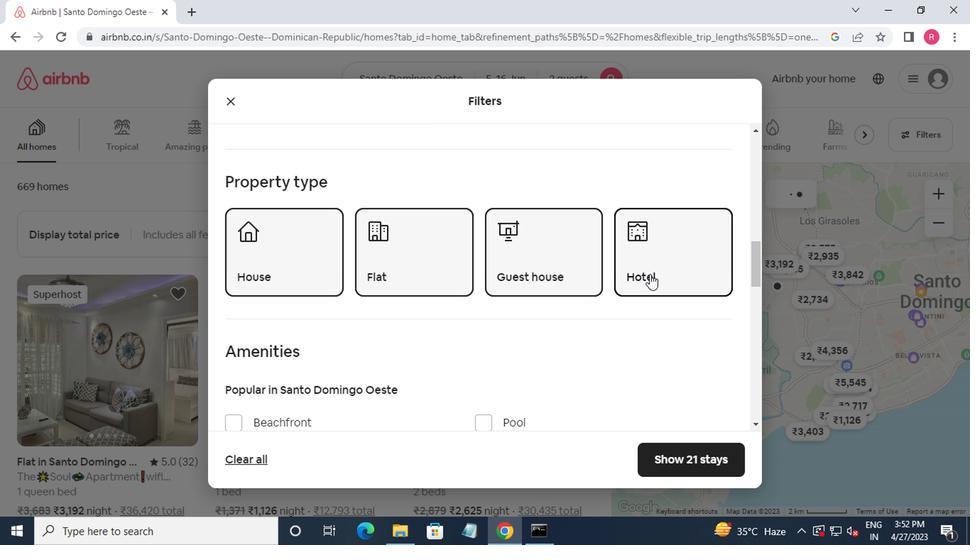 
Action: Mouse moved to (428, 241)
Screenshot: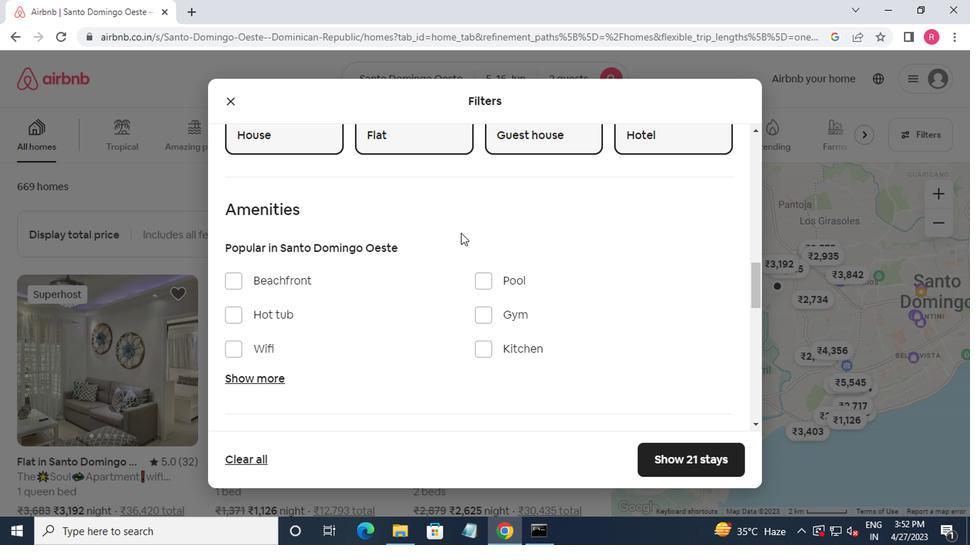 
Action: Mouse scrolled (428, 240) with delta (0, -1)
Screenshot: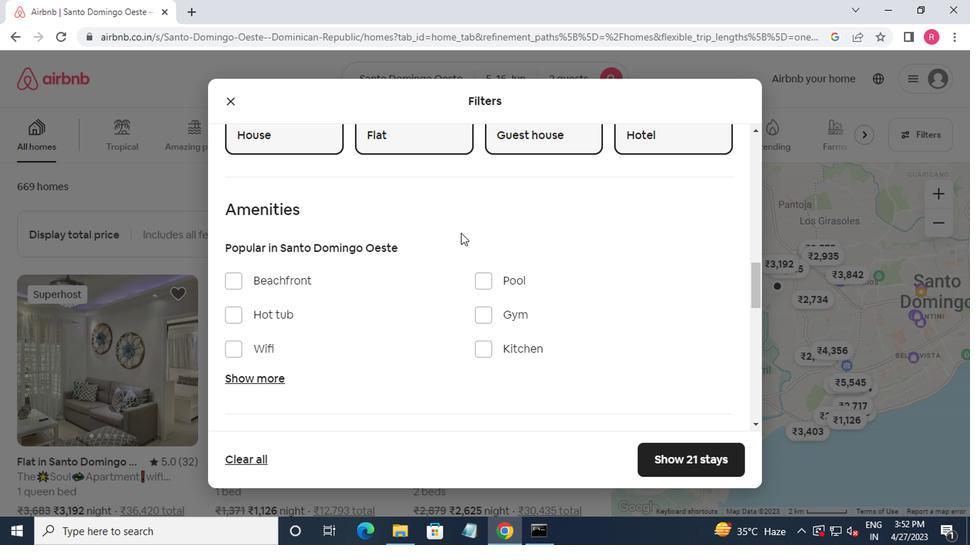 
Action: Mouse moved to (417, 246)
Screenshot: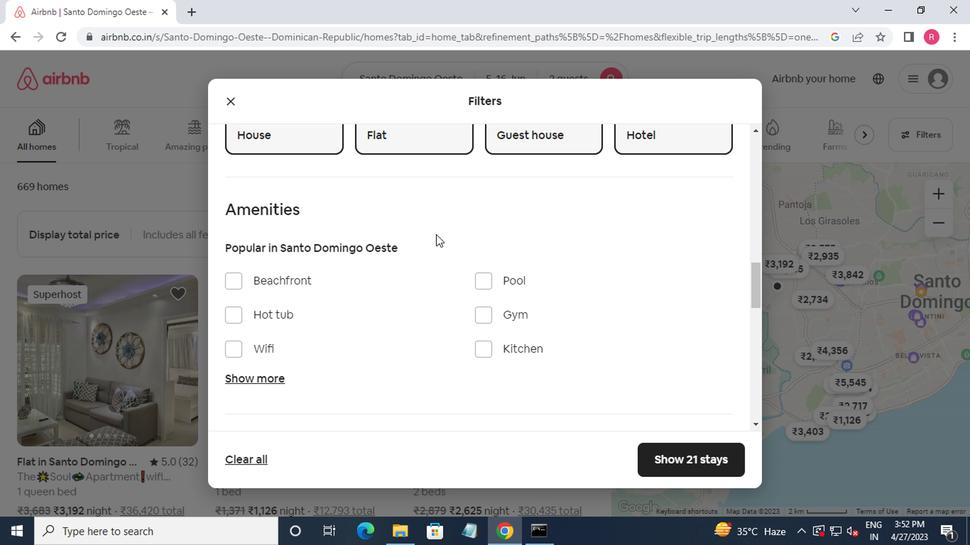 
Action: Mouse scrolled (417, 245) with delta (0, -1)
Screenshot: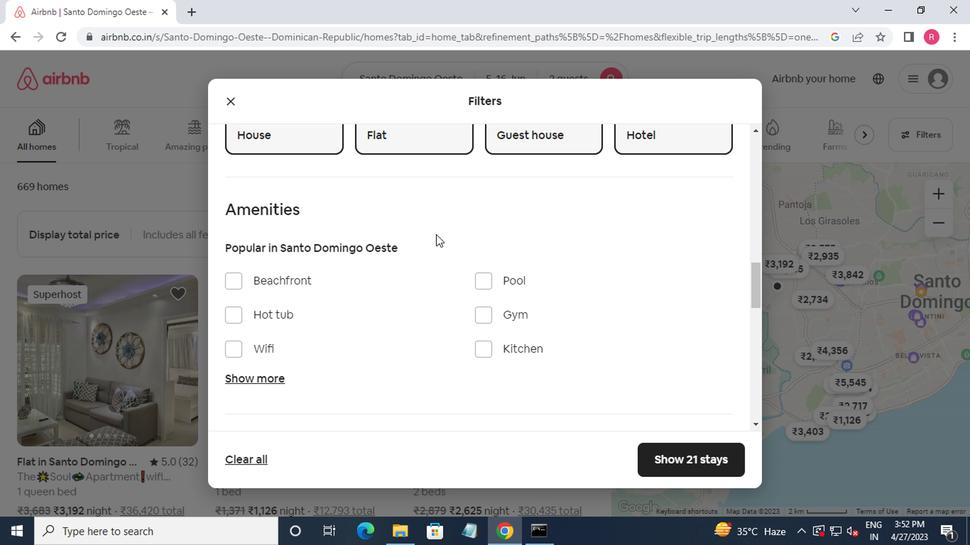 
Action: Mouse moved to (260, 237)
Screenshot: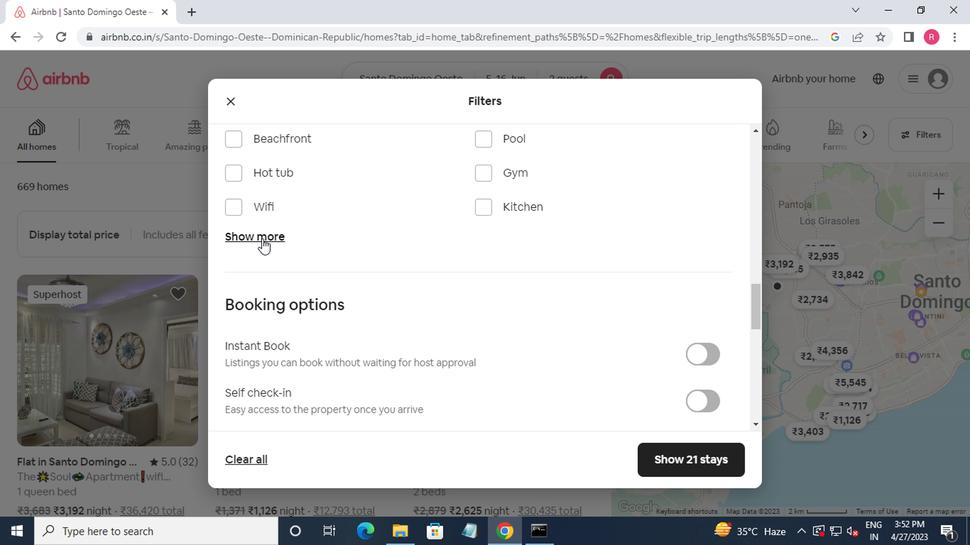 
Action: Mouse pressed left at (260, 237)
Screenshot: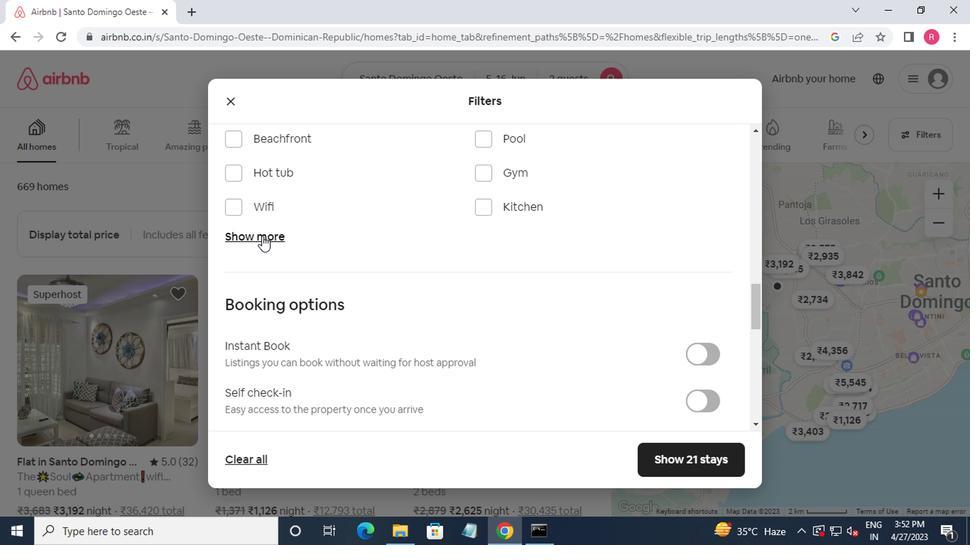 
Action: Mouse moved to (269, 288)
Screenshot: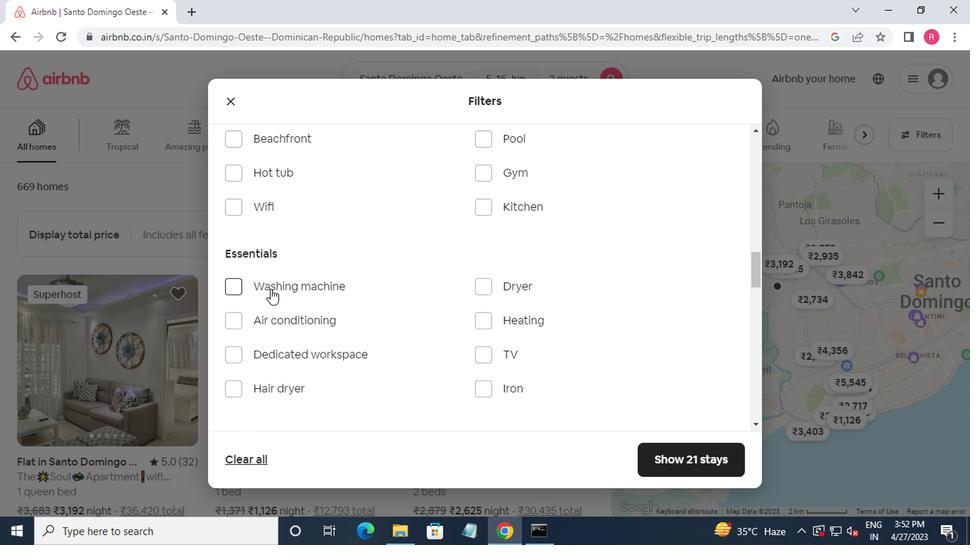 
Action: Mouse pressed left at (269, 288)
Screenshot: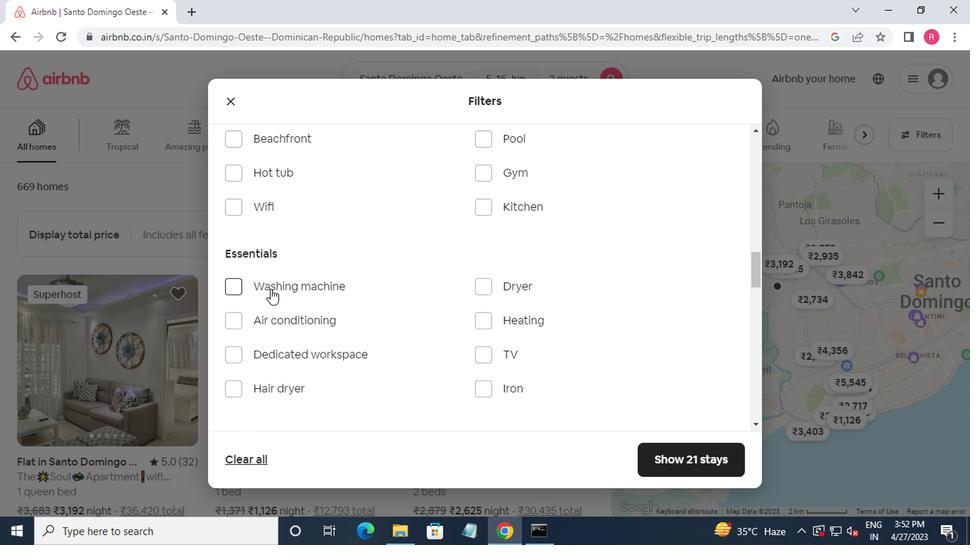 
Action: Mouse moved to (276, 285)
Screenshot: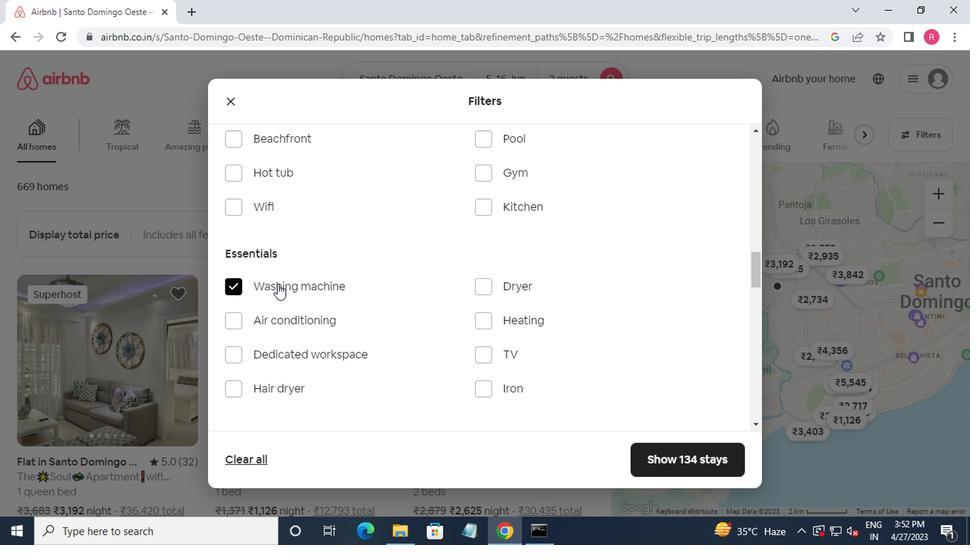 
Action: Mouse scrolled (276, 285) with delta (0, 0)
Screenshot: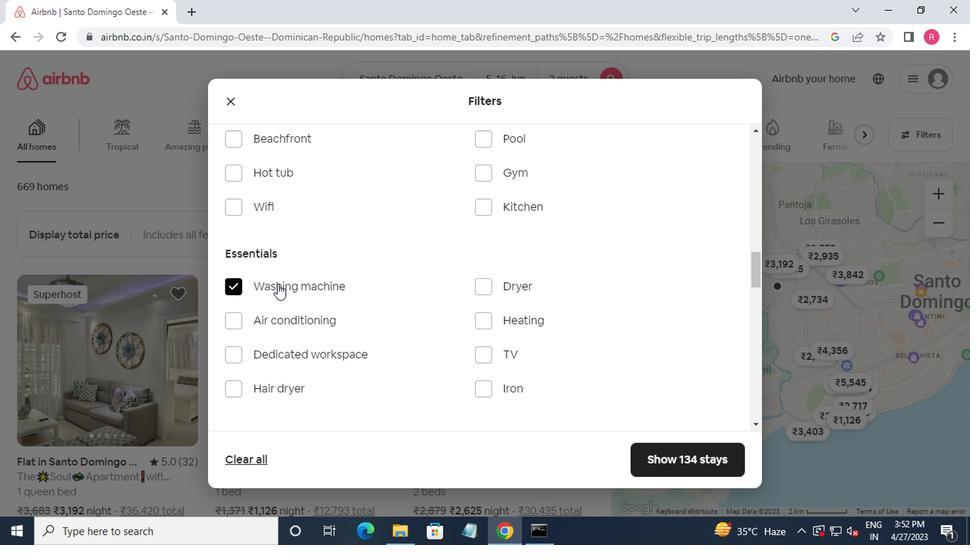 
Action: Mouse moved to (277, 285)
Screenshot: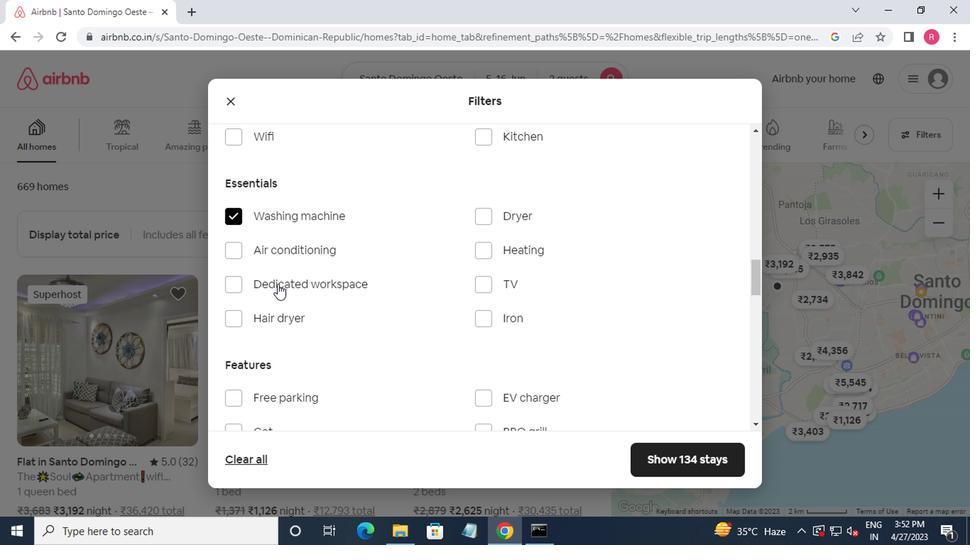 
Action: Mouse scrolled (277, 285) with delta (0, 0)
Screenshot: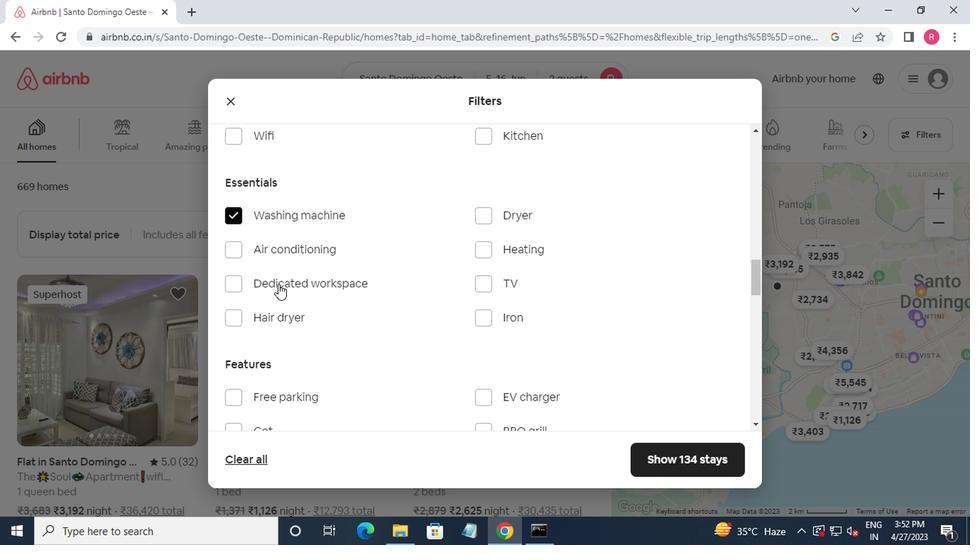 
Action: Mouse moved to (277, 285)
Screenshot: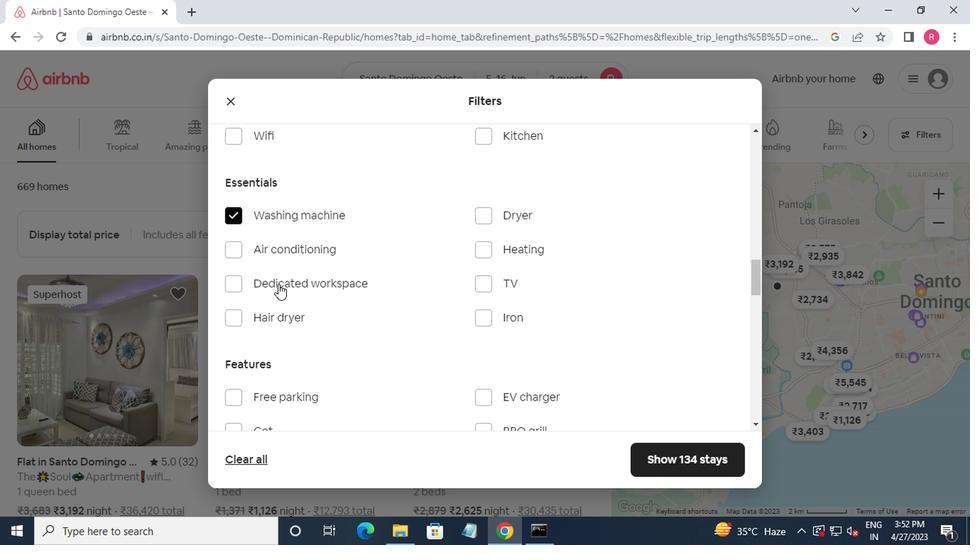 
Action: Mouse scrolled (277, 285) with delta (0, 0)
Screenshot: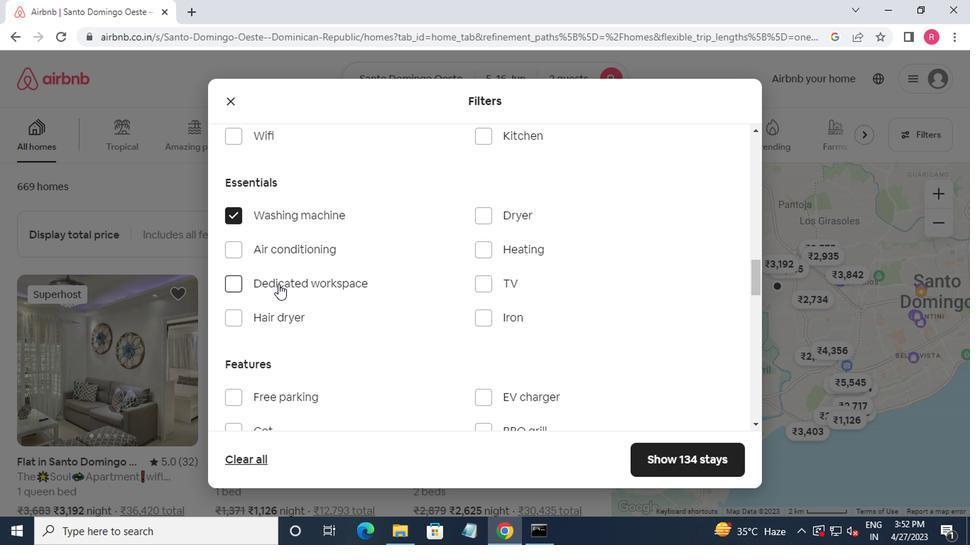 
Action: Mouse scrolled (277, 285) with delta (0, 0)
Screenshot: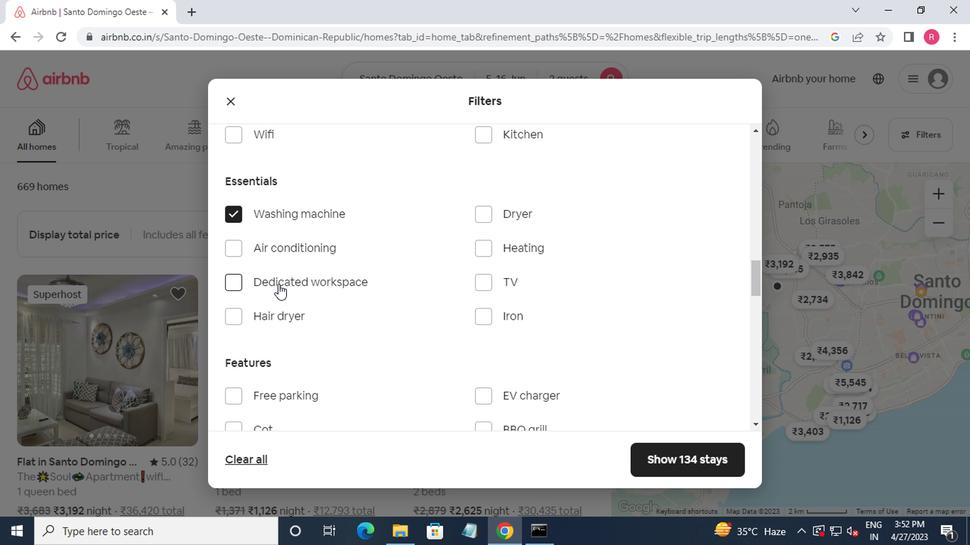 
Action: Mouse moved to (278, 285)
Screenshot: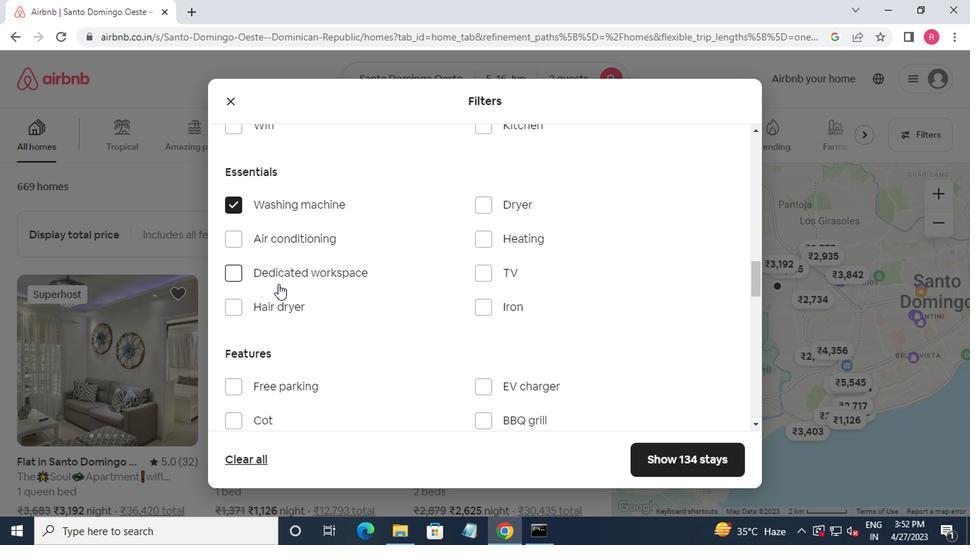 
Action: Mouse scrolled (278, 285) with delta (0, 0)
Screenshot: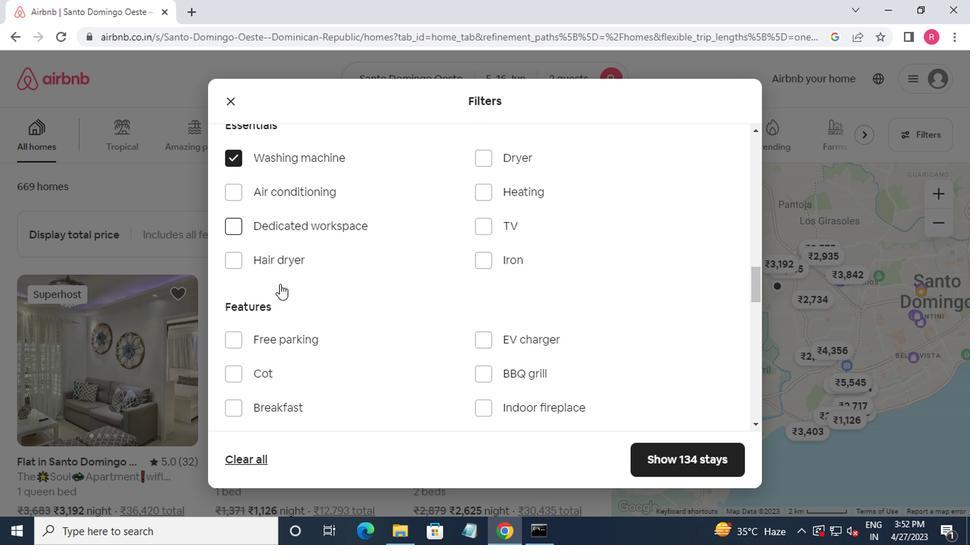 
Action: Mouse moved to (292, 288)
Screenshot: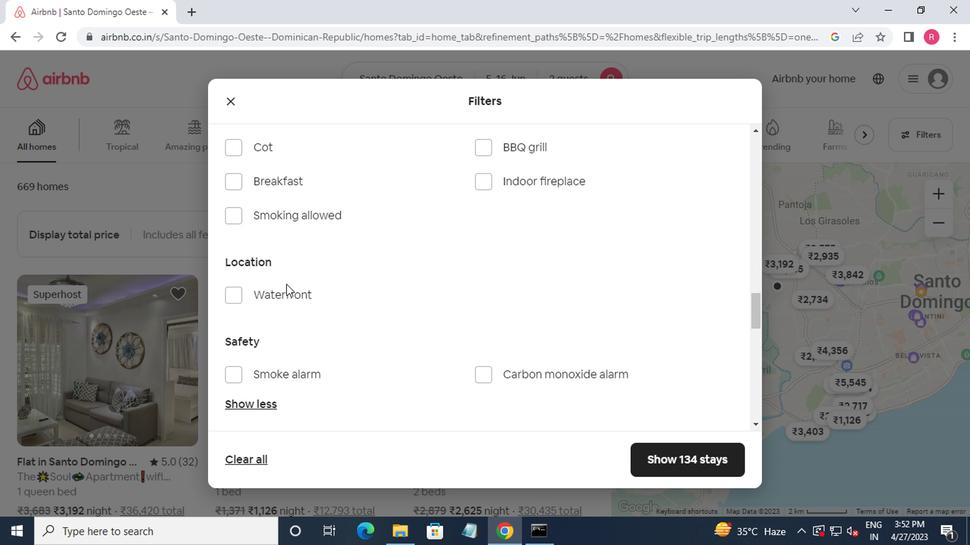 
Action: Mouse scrolled (292, 288) with delta (0, 0)
Screenshot: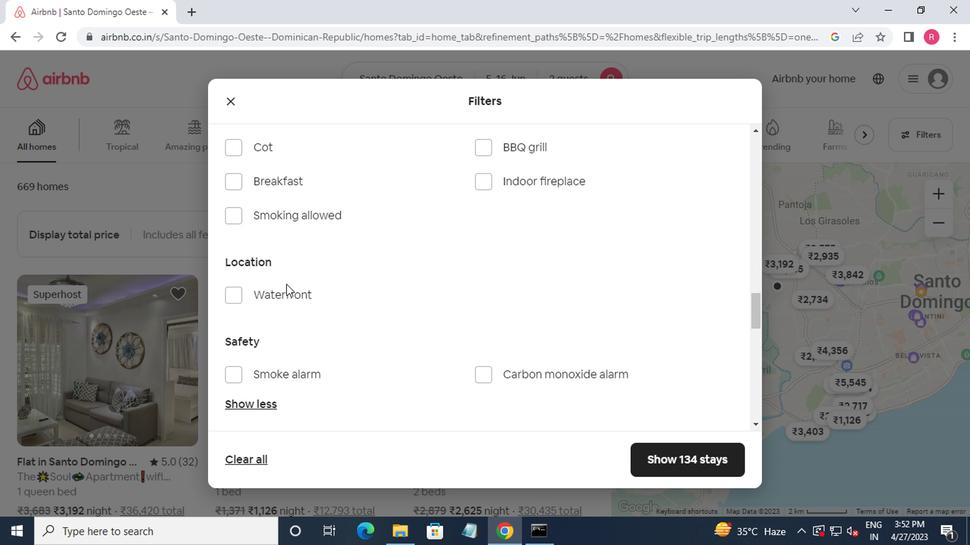 
Action: Mouse moved to (293, 288)
Screenshot: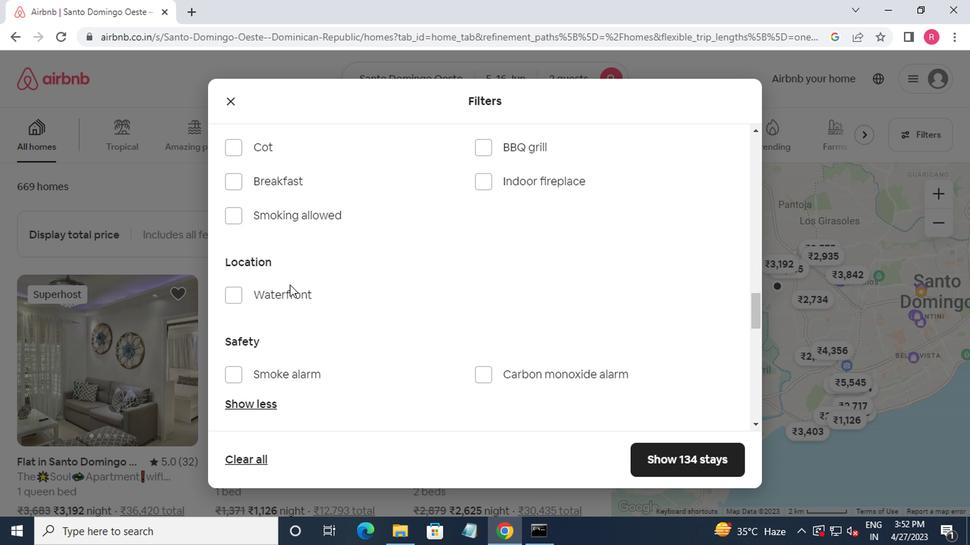 
Action: Mouse scrolled (293, 288) with delta (0, 0)
Screenshot: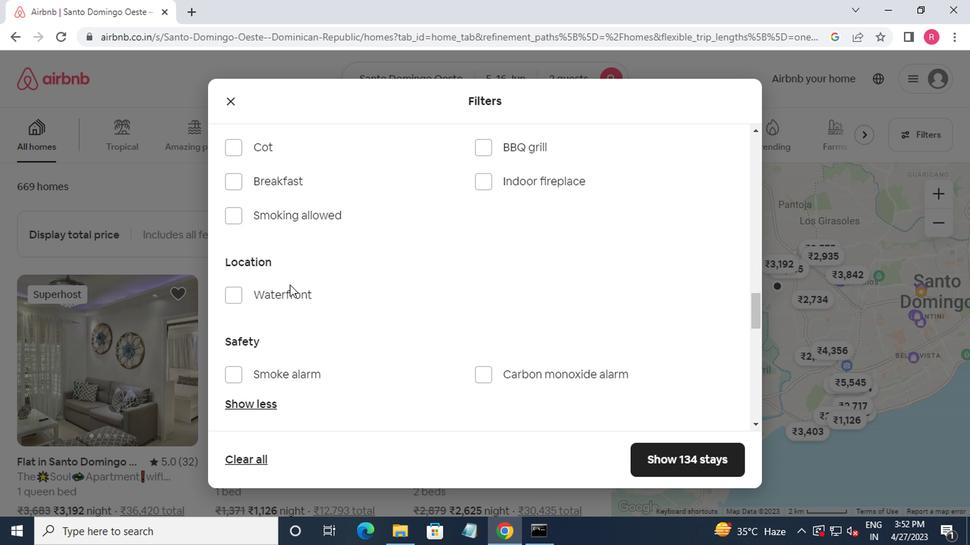 
Action: Mouse moved to (298, 290)
Screenshot: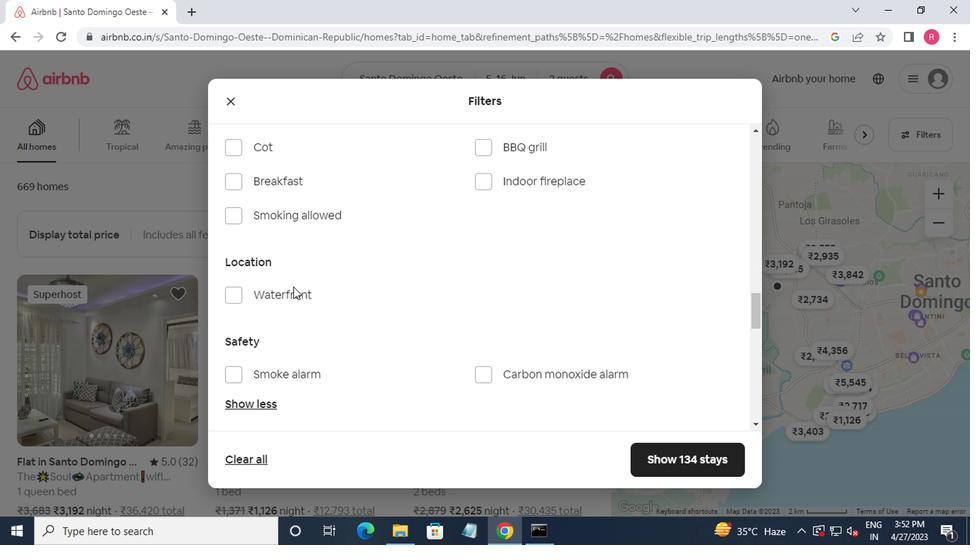 
Action: Mouse scrolled (298, 290) with delta (0, 0)
Screenshot: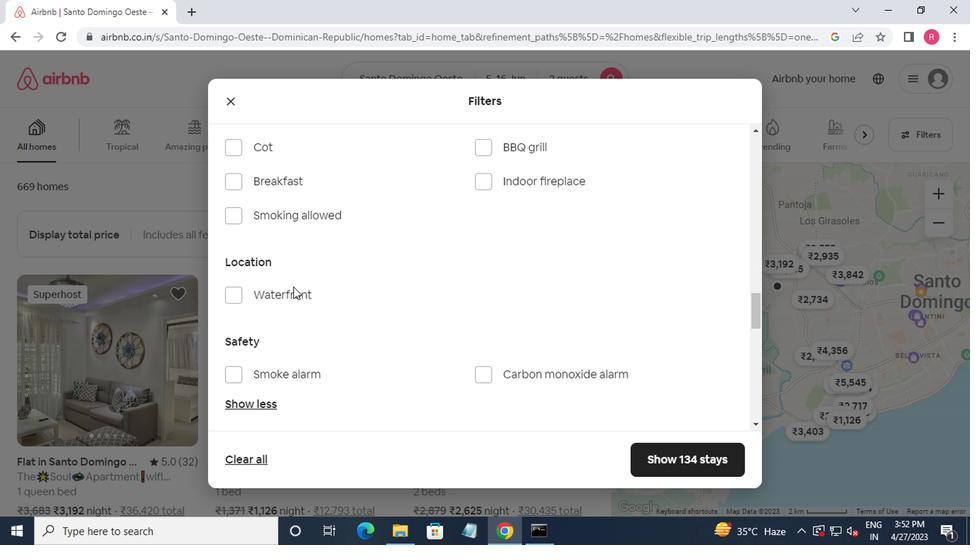 
Action: Mouse moved to (323, 292)
Screenshot: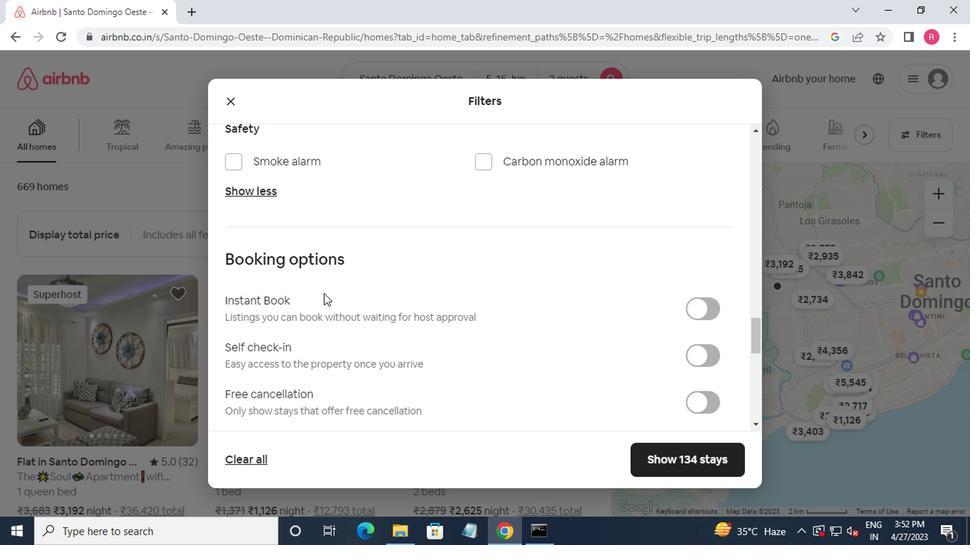 
Action: Mouse scrolled (323, 291) with delta (0, -1)
Screenshot: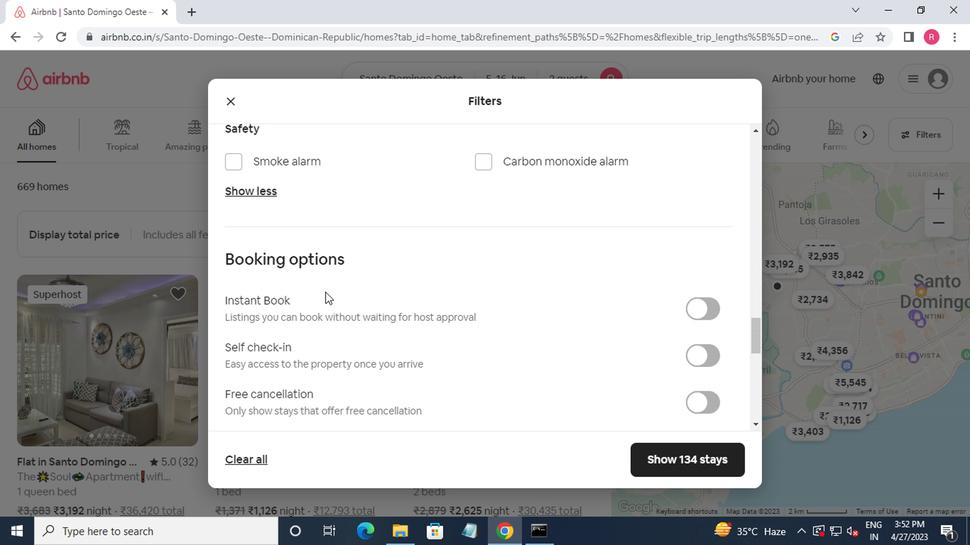 
Action: Mouse scrolled (323, 291) with delta (0, -1)
Screenshot: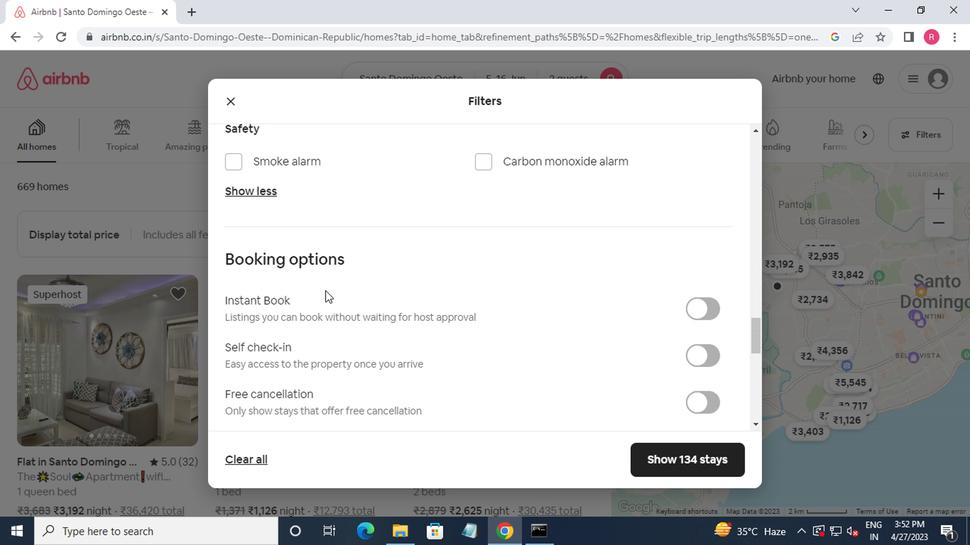 
Action: Mouse scrolled (323, 291) with delta (0, -1)
Screenshot: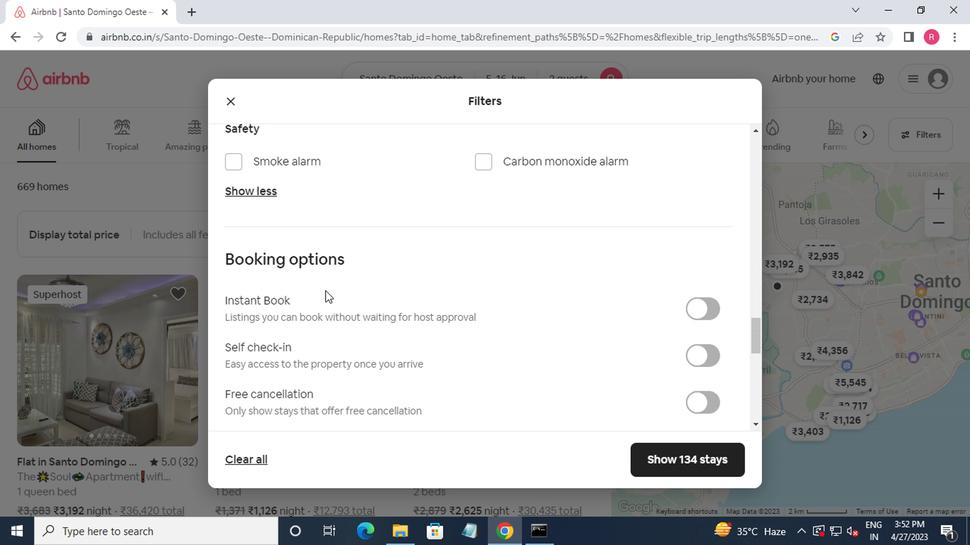 
Action: Mouse moved to (698, 151)
Screenshot: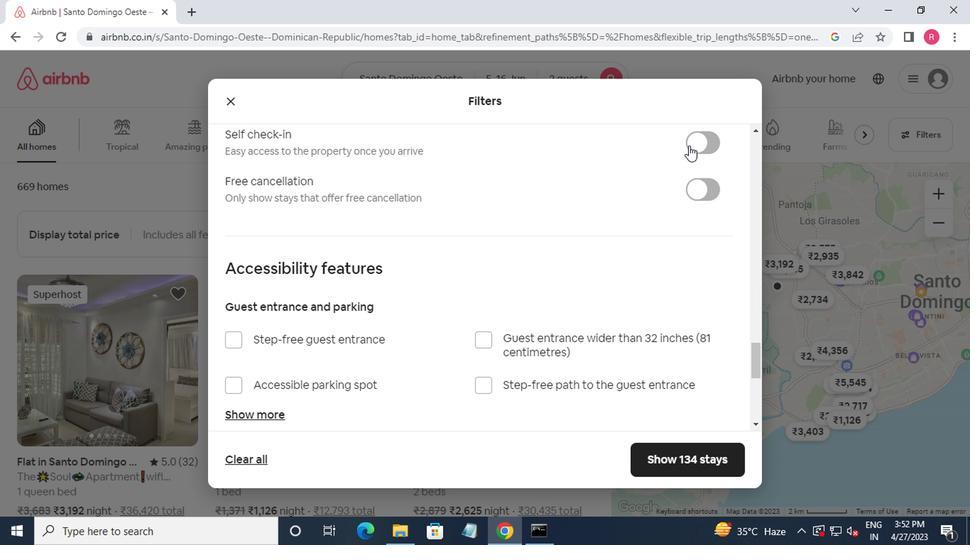 
Action: Mouse pressed left at (698, 151)
Screenshot: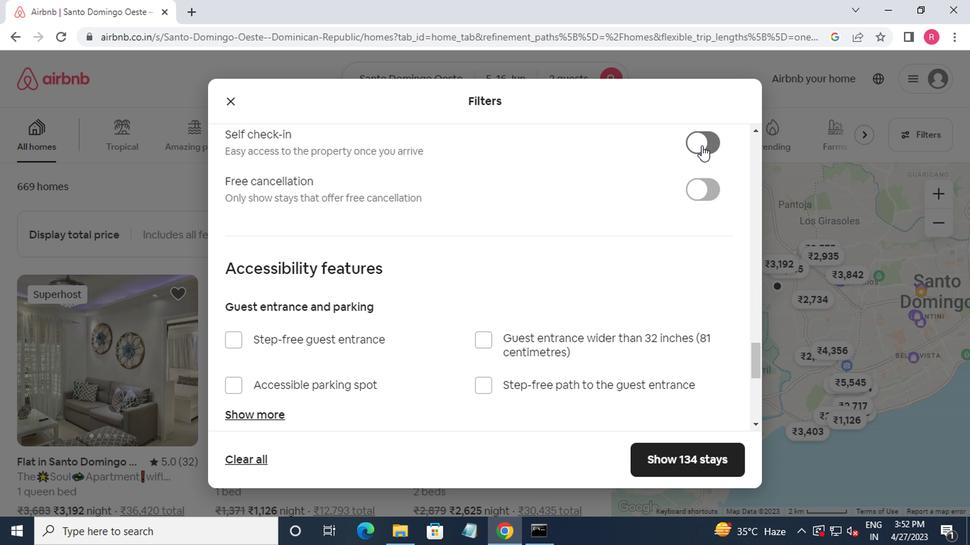 
Action: Mouse moved to (315, 402)
Screenshot: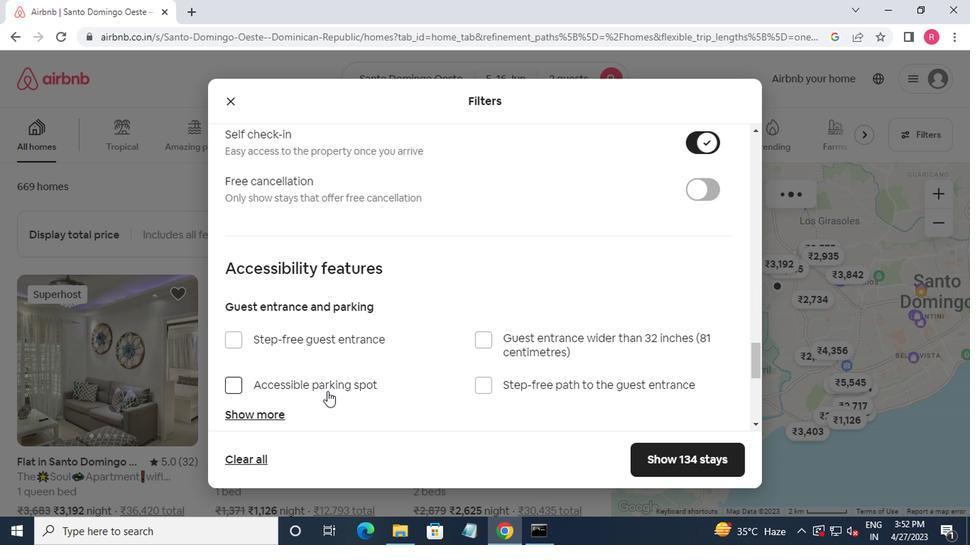 
Action: Mouse scrolled (315, 401) with delta (0, 0)
Screenshot: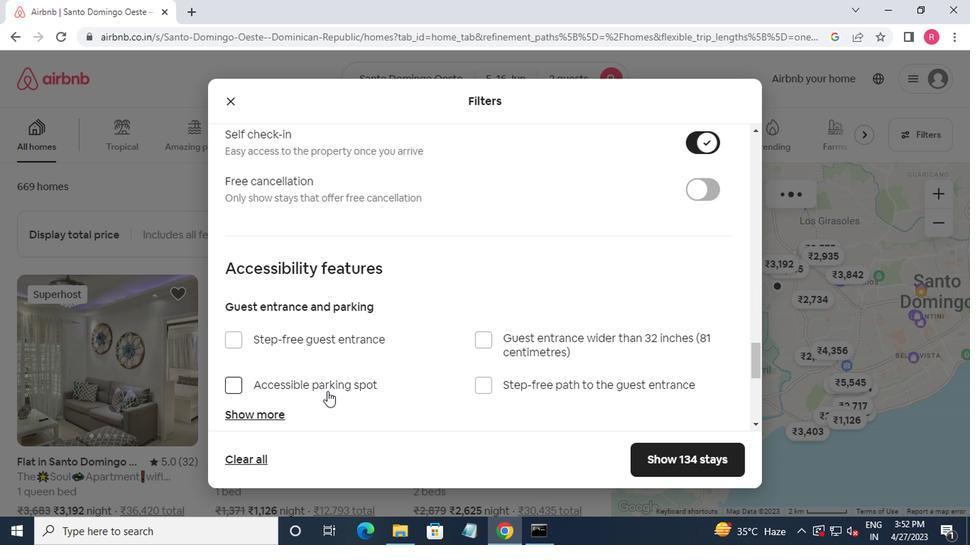 
Action: Mouse moved to (308, 406)
Screenshot: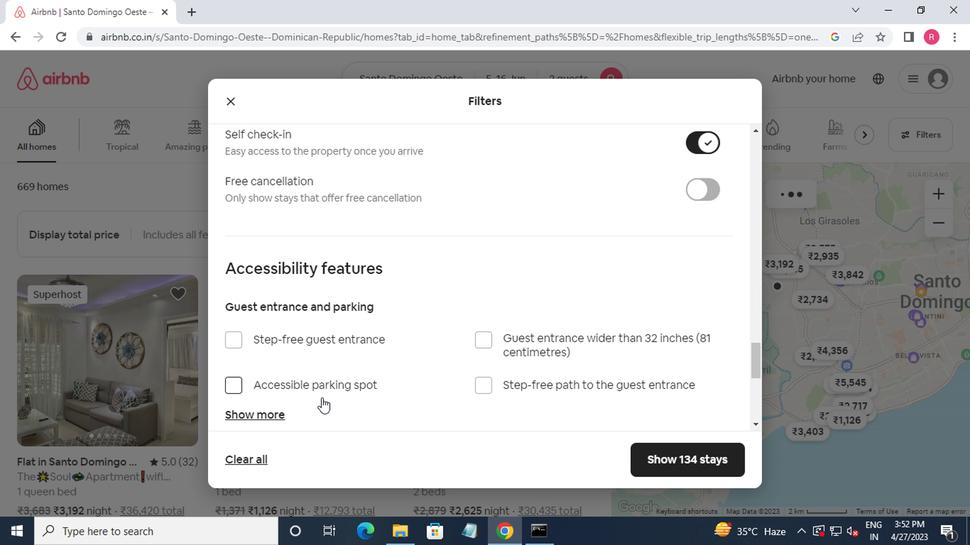 
Action: Mouse scrolled (308, 406) with delta (0, 0)
Screenshot: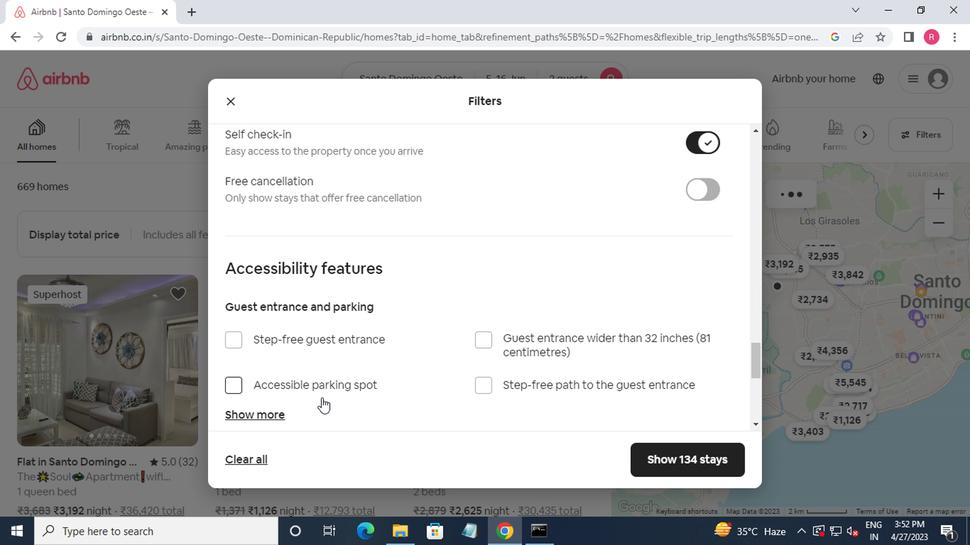 
Action: Mouse moved to (304, 407)
Screenshot: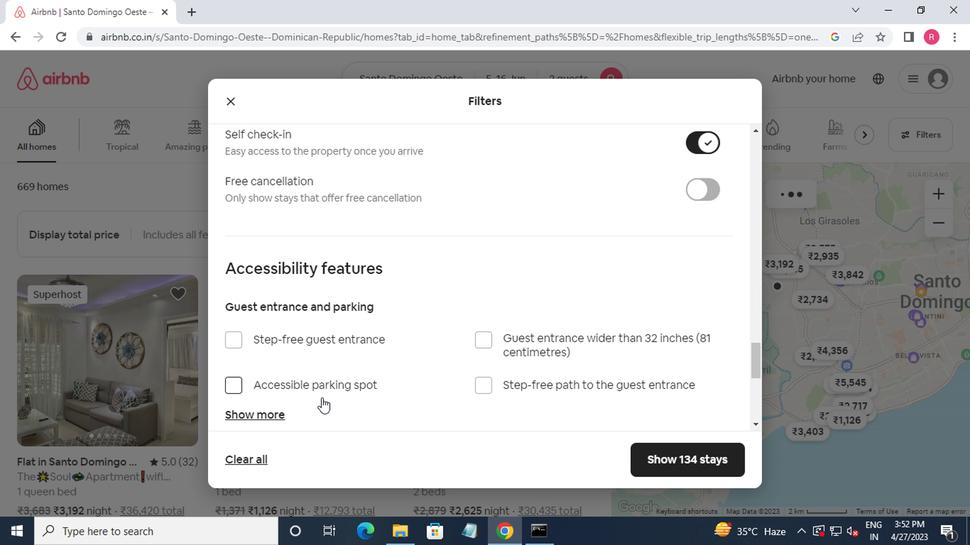 
Action: Mouse scrolled (304, 406) with delta (0, -1)
Screenshot: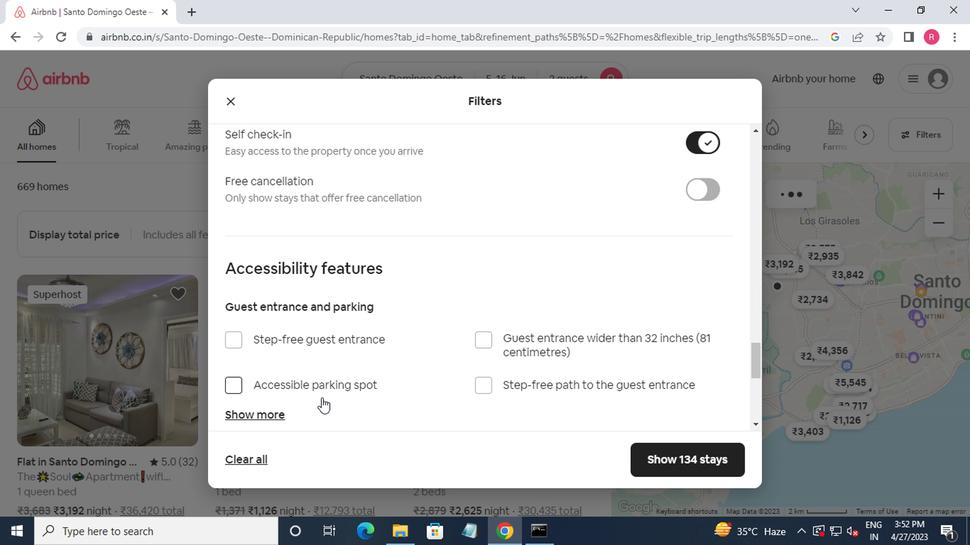 
Action: Mouse moved to (302, 407)
Screenshot: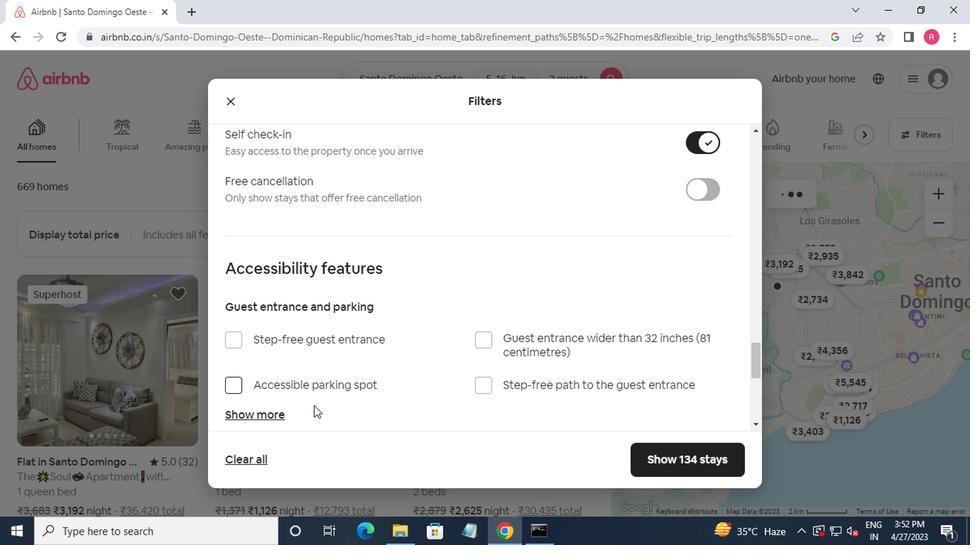 
Action: Mouse scrolled (302, 406) with delta (0, -1)
Screenshot: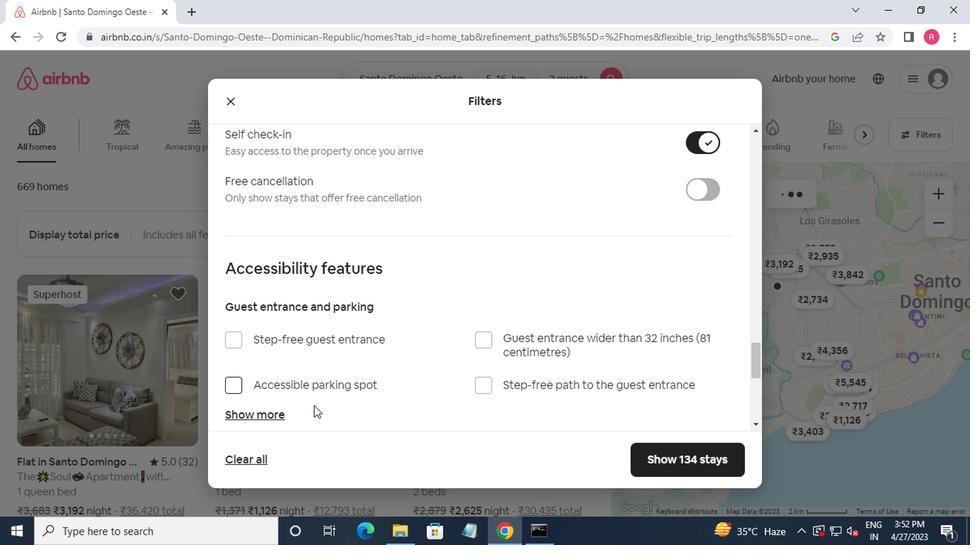 
Action: Mouse moved to (281, 381)
Screenshot: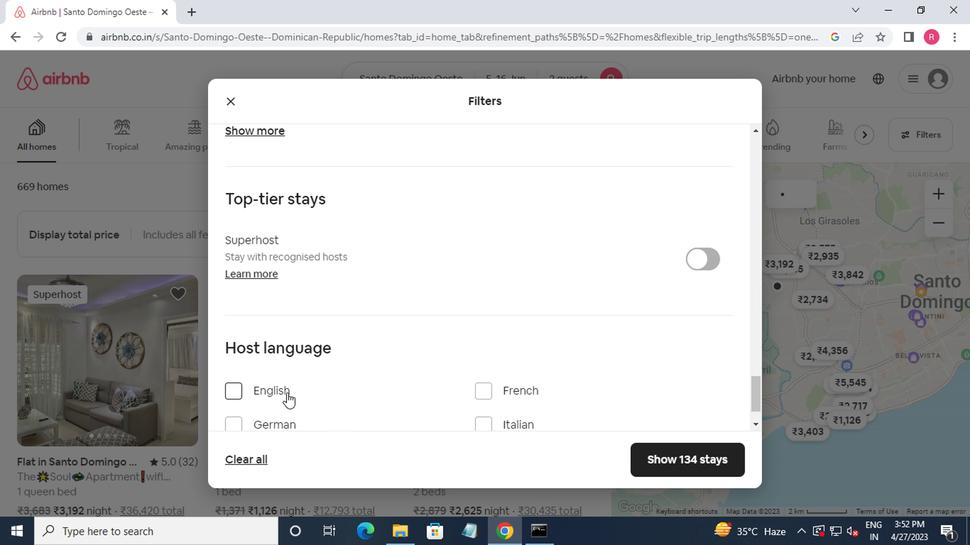 
Action: Mouse scrolled (281, 381) with delta (0, 0)
Screenshot: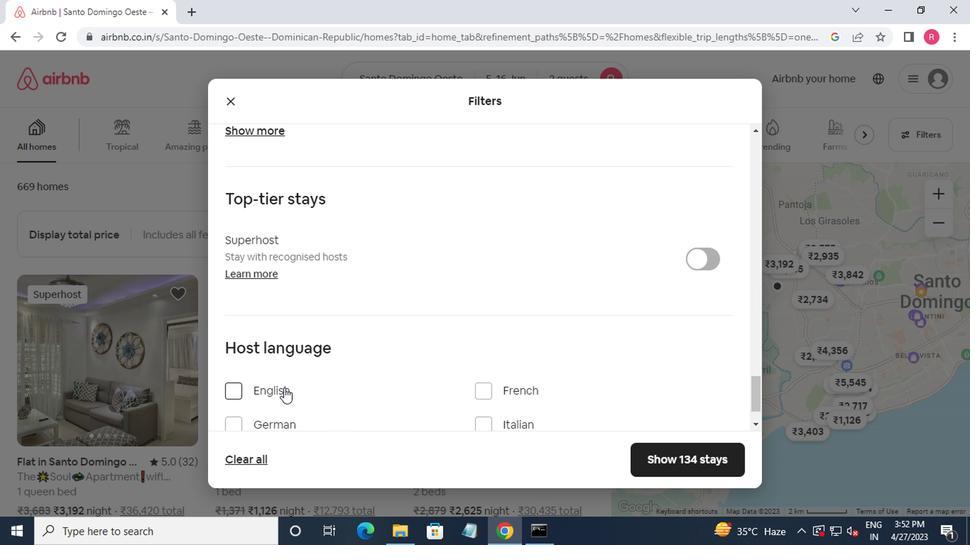 
Action: Mouse scrolled (281, 381) with delta (0, 0)
Screenshot: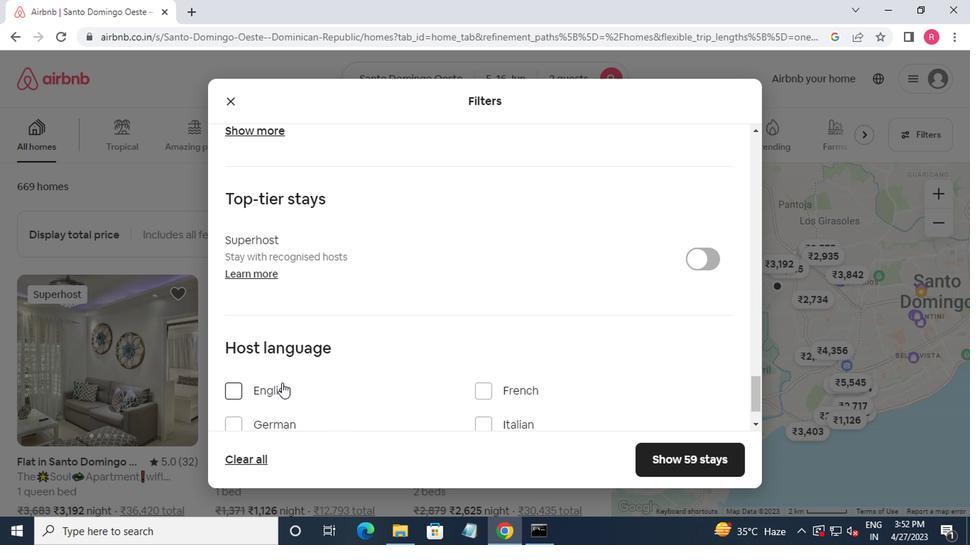 
Action: Mouse scrolled (281, 381) with delta (0, 0)
Screenshot: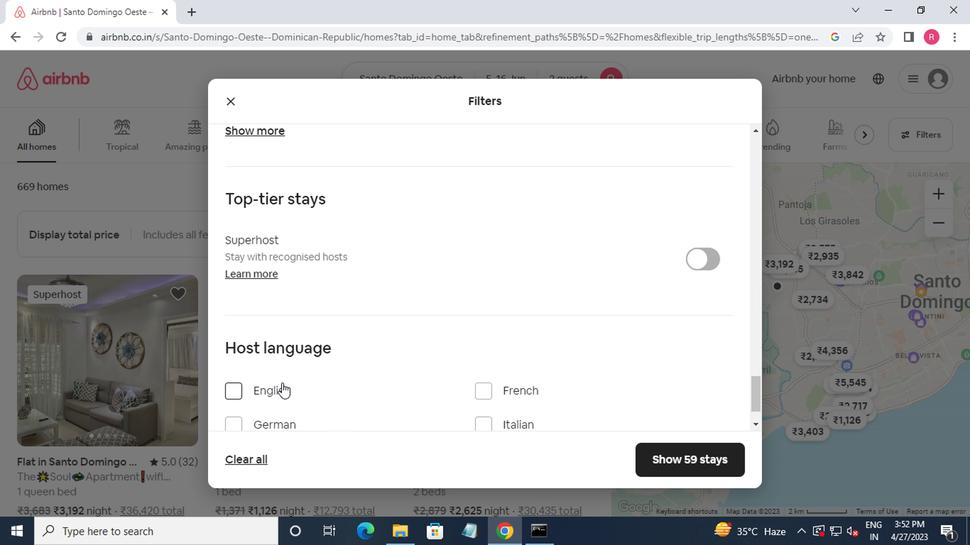 
Action: Mouse moved to (254, 332)
Screenshot: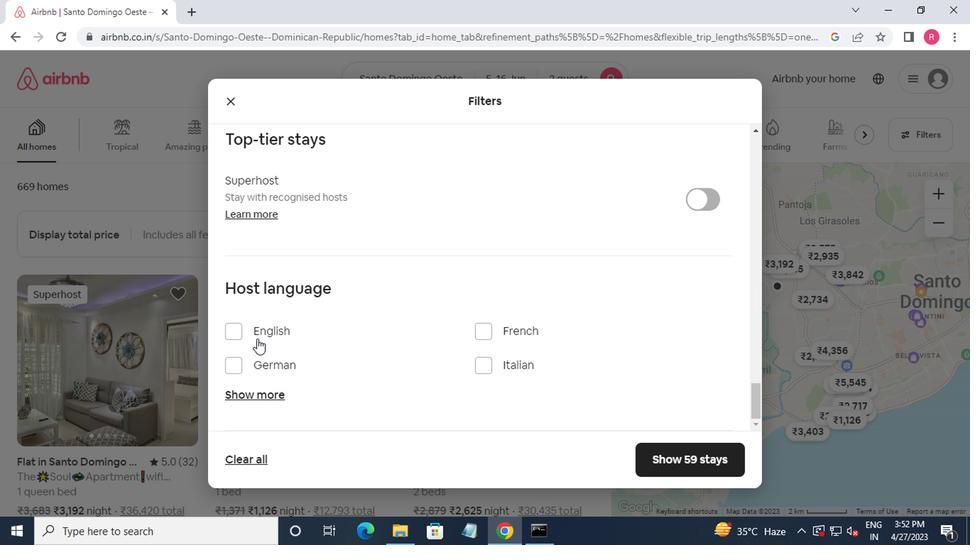 
Action: Mouse pressed left at (254, 332)
Screenshot: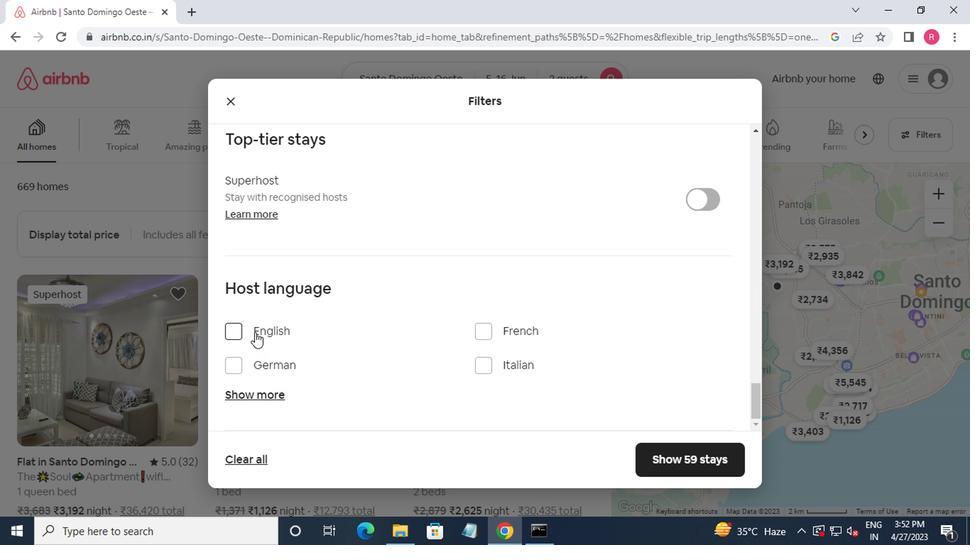 
Action: Mouse moved to (663, 455)
Screenshot: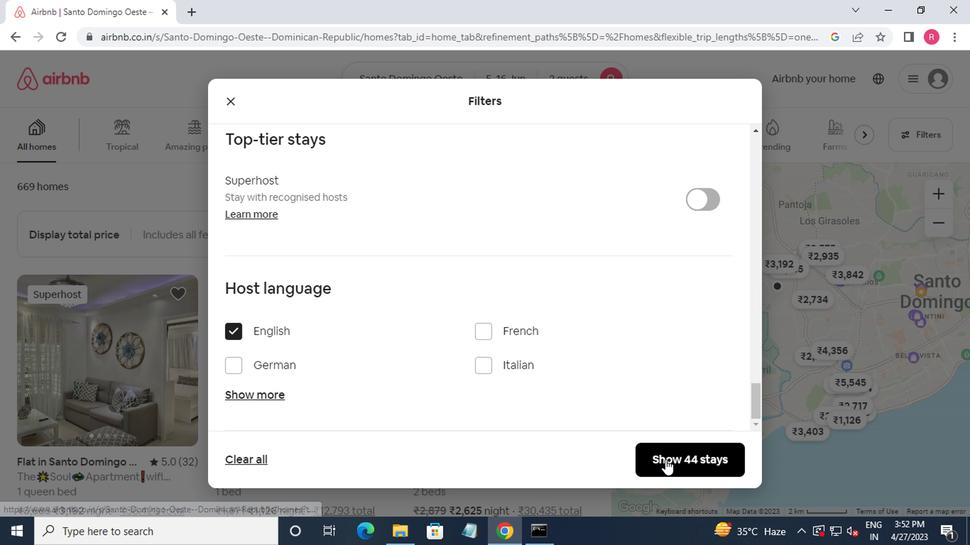 
Action: Mouse pressed left at (663, 455)
Screenshot: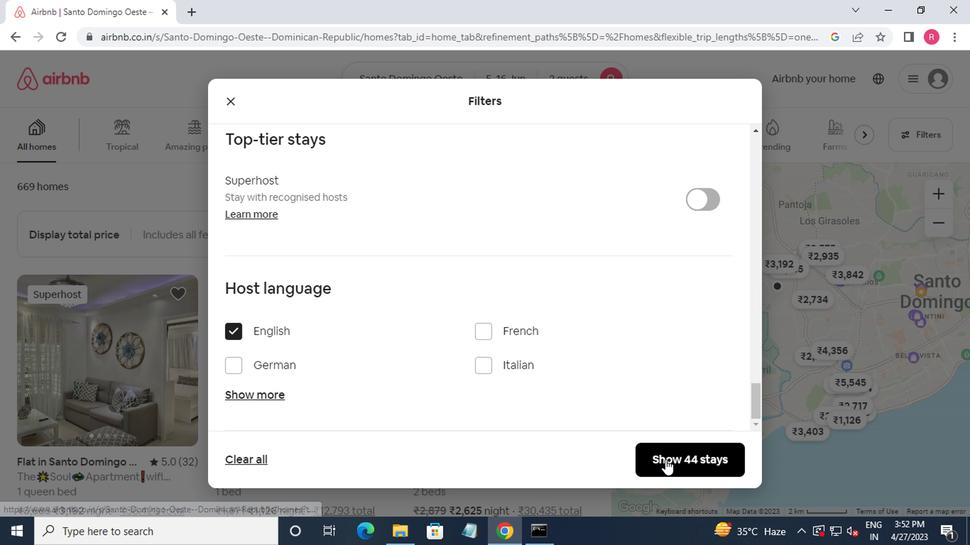 
Action: Mouse moved to (664, 454)
Screenshot: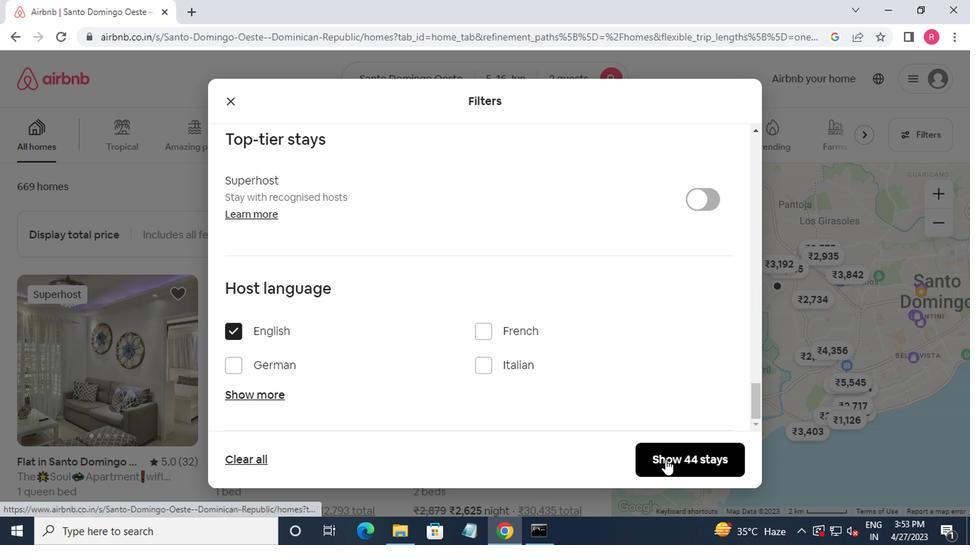 
